 Task: Create a scrum project AgileDream. Add to scrum project AgileDream a team member softage.1@softage.net and assign as Project Lead. Add to scrum project AgileDream a team member softage.2@softage.net
Action: Mouse moved to (199, 64)
Screenshot: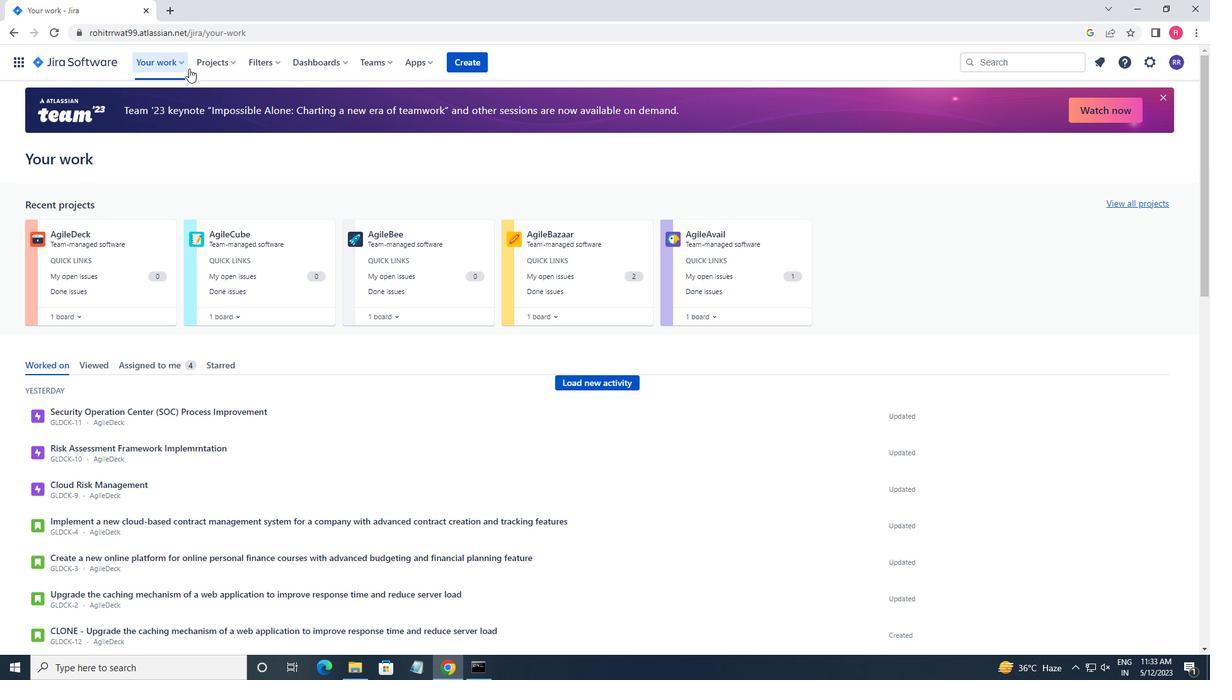 
Action: Mouse pressed left at (199, 64)
Screenshot: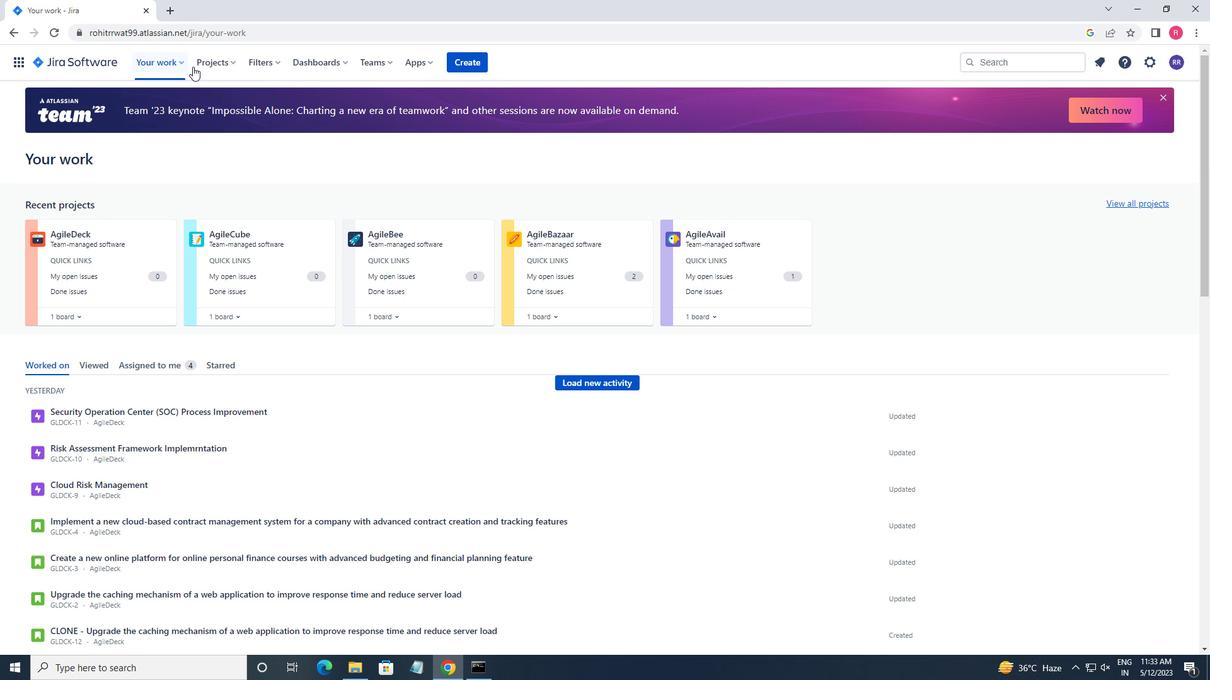 
Action: Mouse moved to (246, 314)
Screenshot: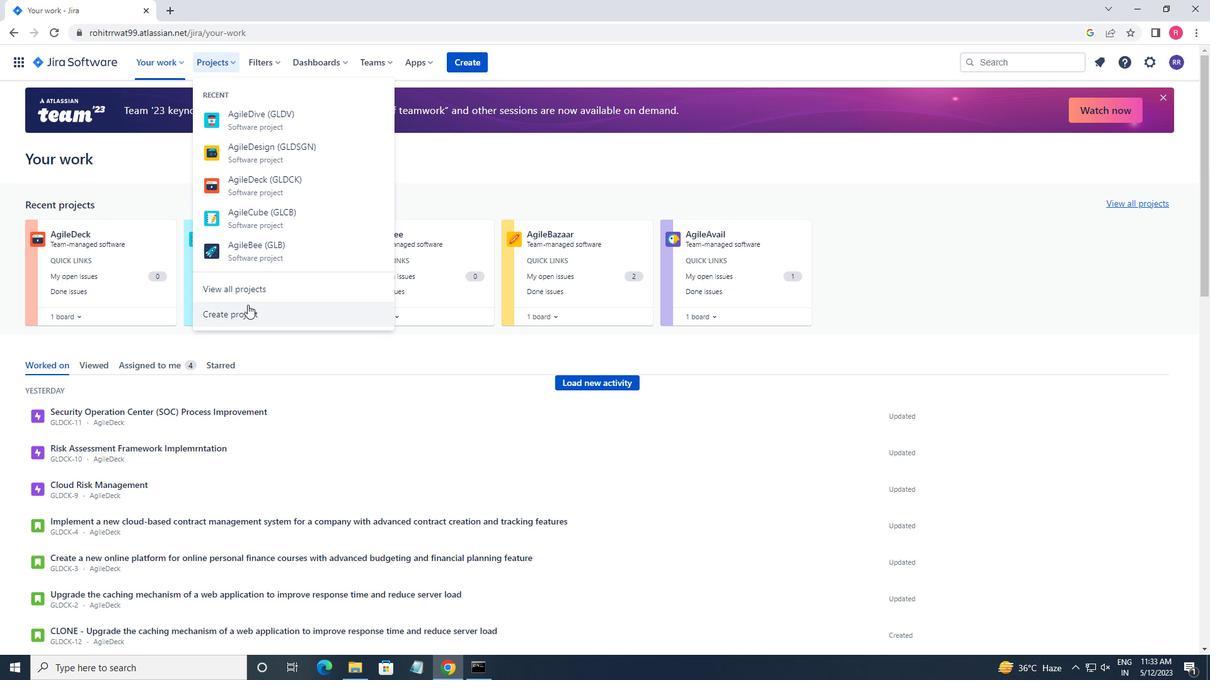 
Action: Mouse pressed left at (246, 314)
Screenshot: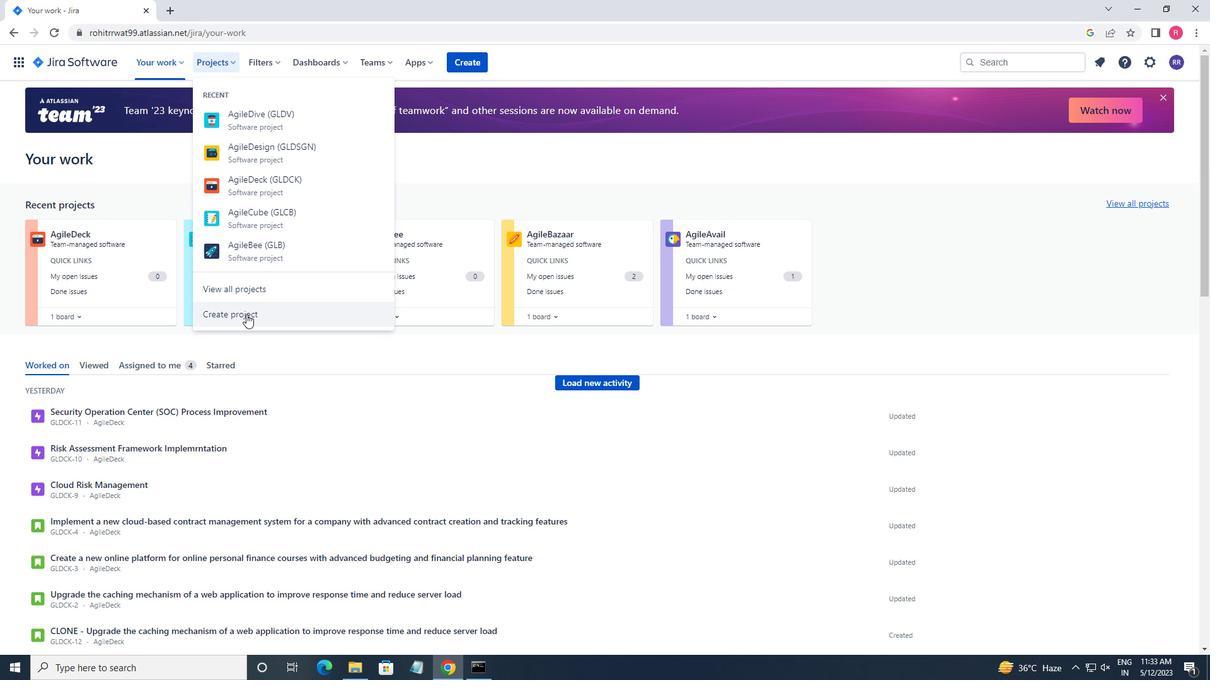 
Action: Key pressed <Key.shift>AGILE<Key.space><Key.backspace><Key.shift>DREAM
Screenshot: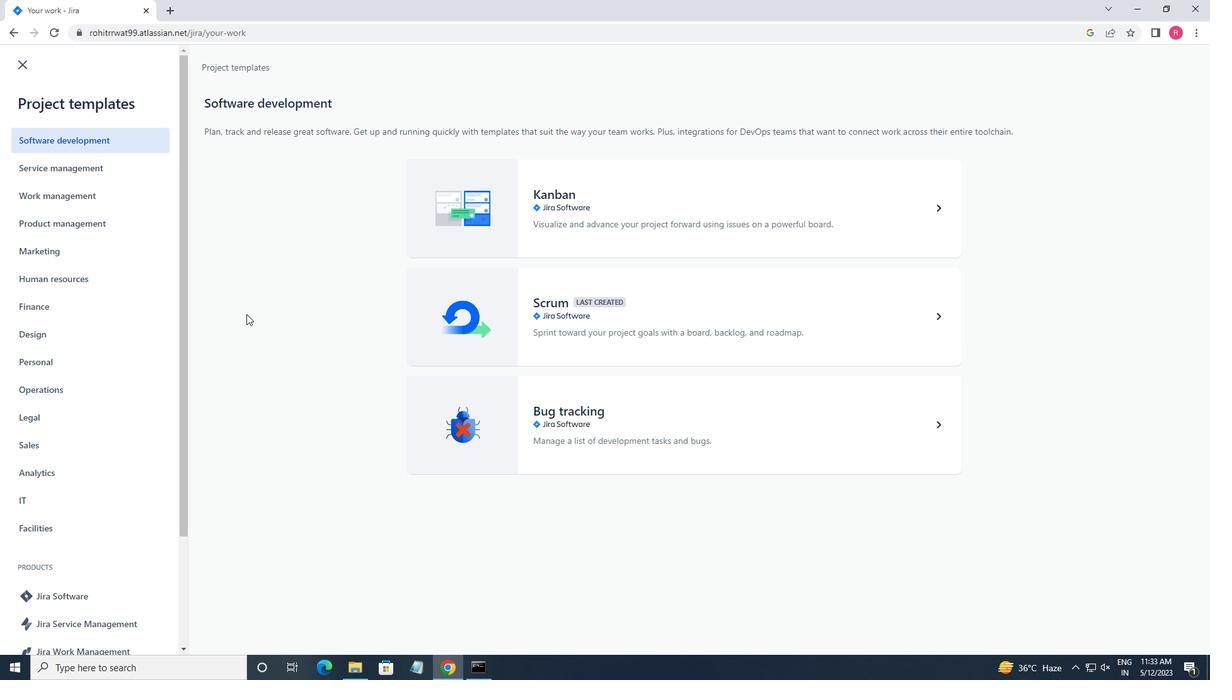 
Action: Mouse moved to (596, 341)
Screenshot: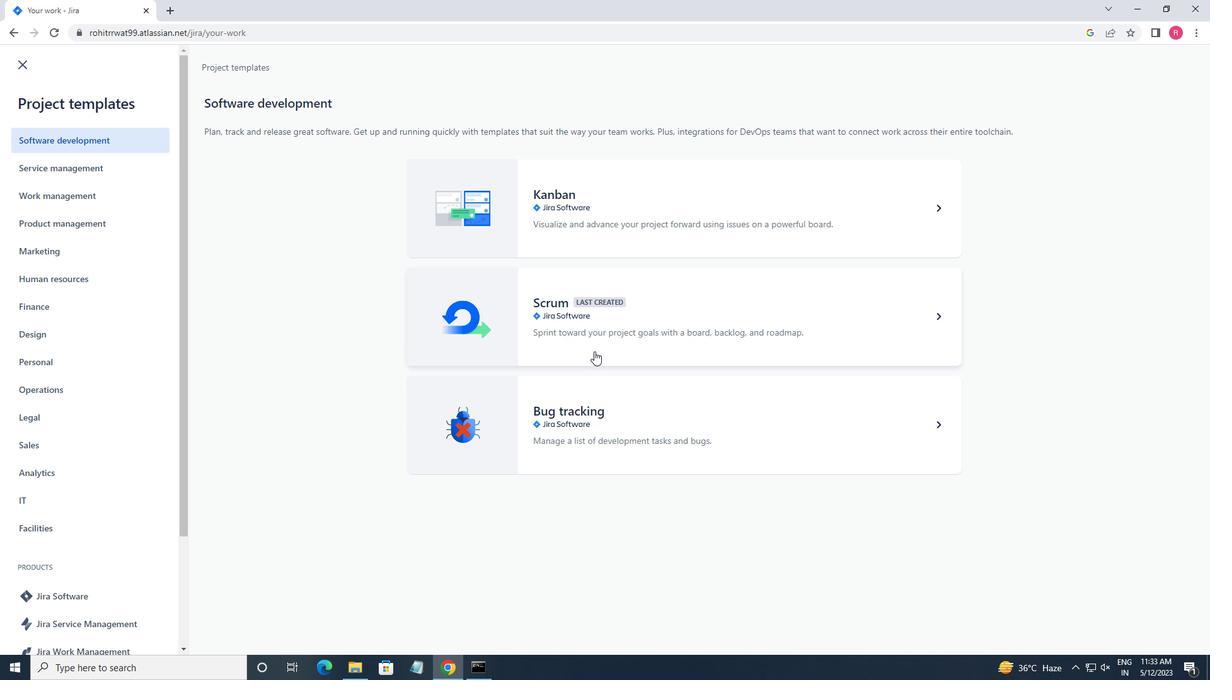 
Action: Mouse pressed left at (596, 341)
Screenshot: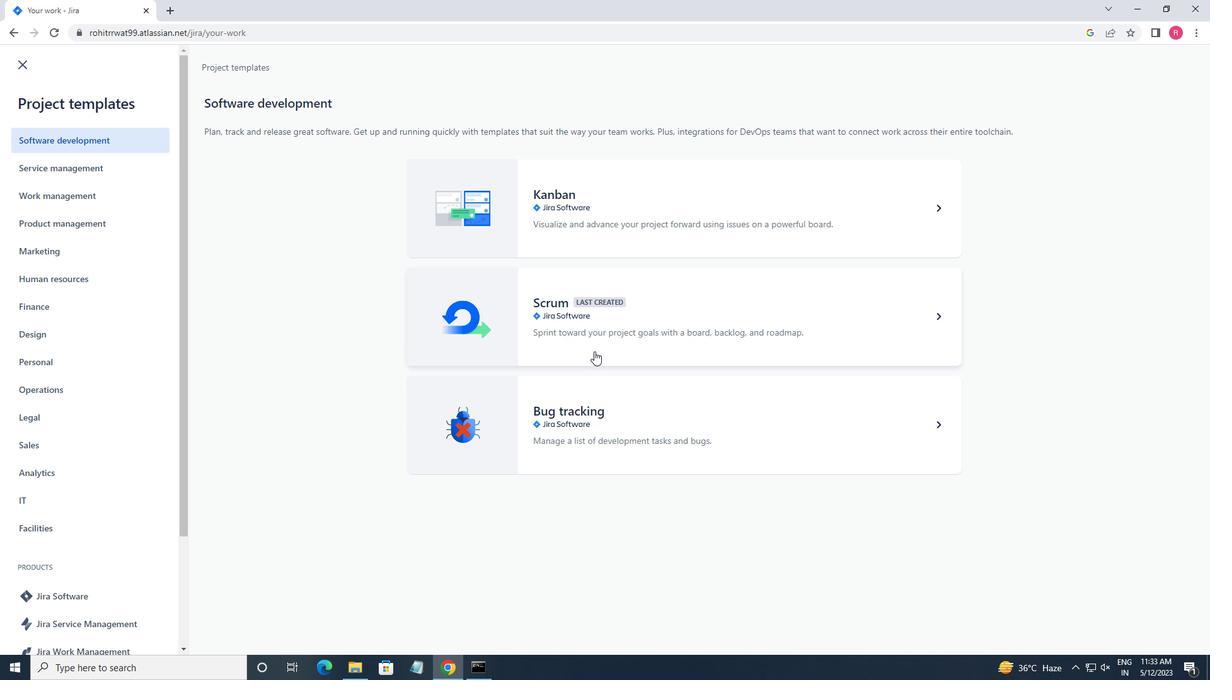 
Action: Mouse moved to (975, 627)
Screenshot: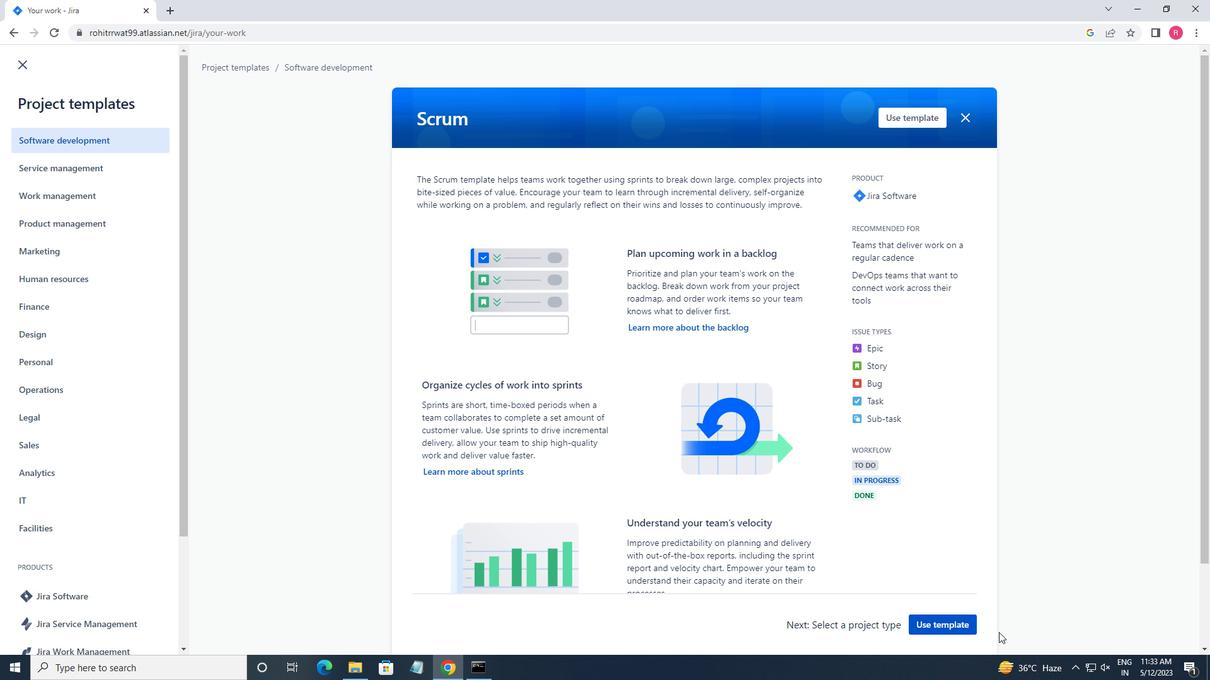 
Action: Mouse pressed left at (975, 627)
Screenshot: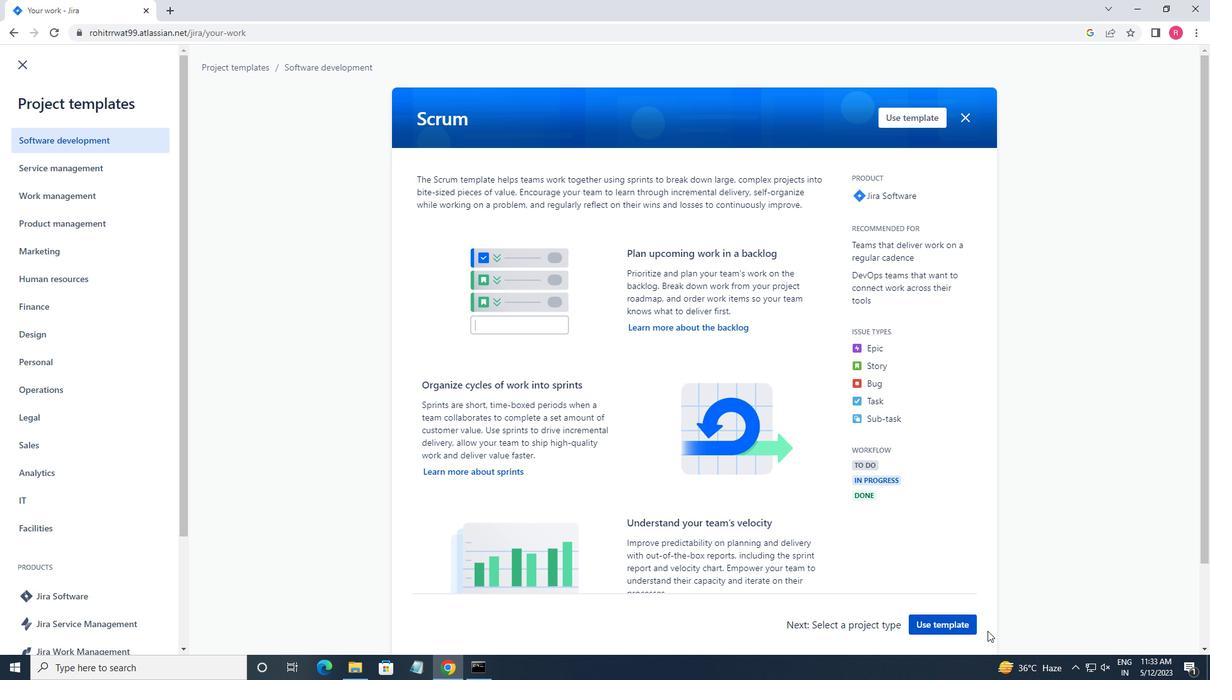 
Action: Mouse moved to (501, 625)
Screenshot: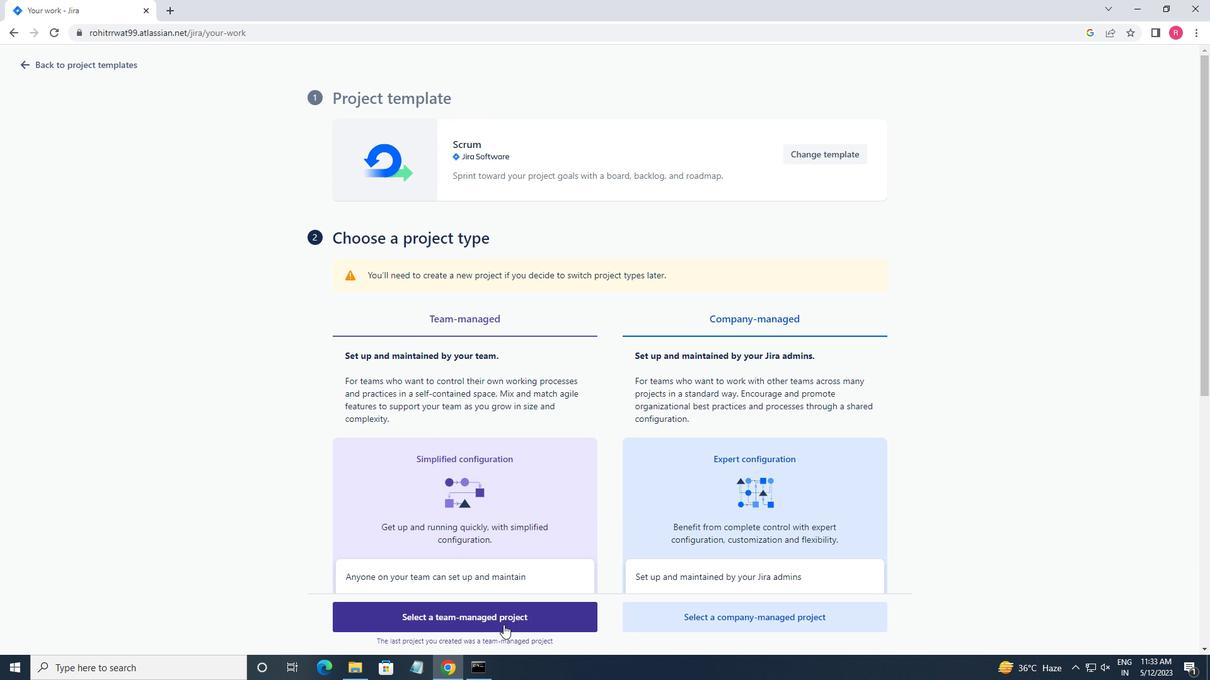 
Action: Mouse pressed left at (501, 625)
Screenshot: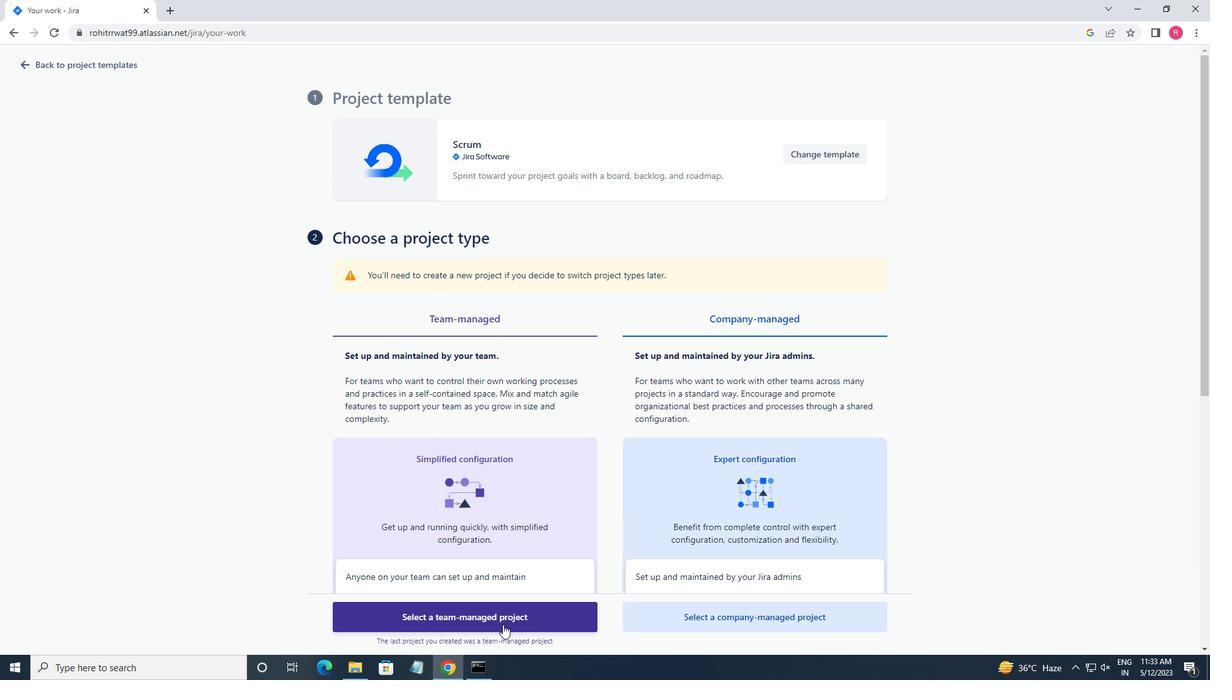 
Action: Mouse moved to (363, 392)
Screenshot: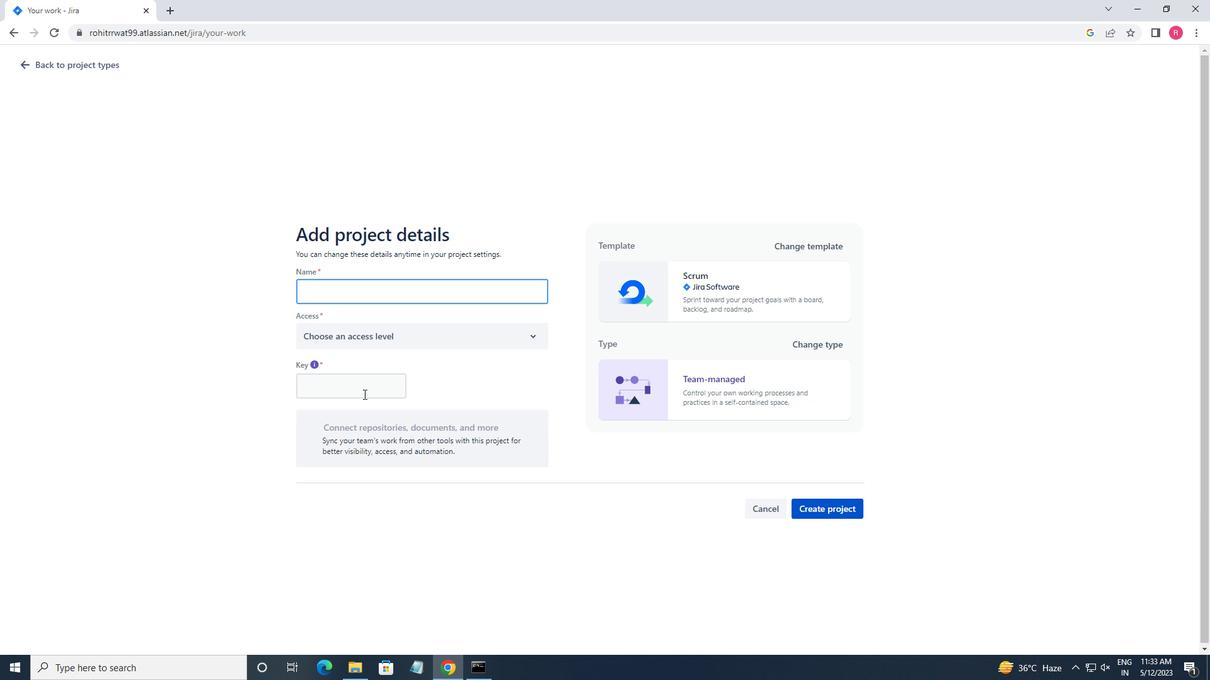 
Action: Key pressed <Key.shift>AGILE<Key.shift>DREAM
Screenshot: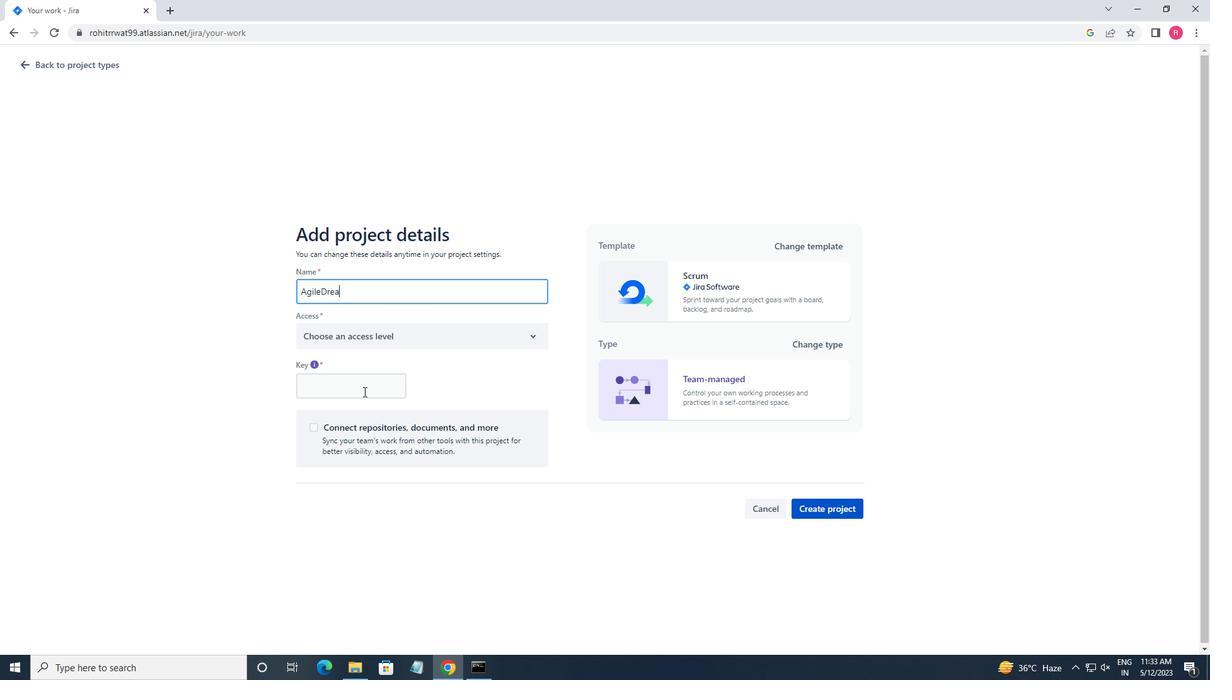 
Action: Mouse moved to (352, 388)
Screenshot: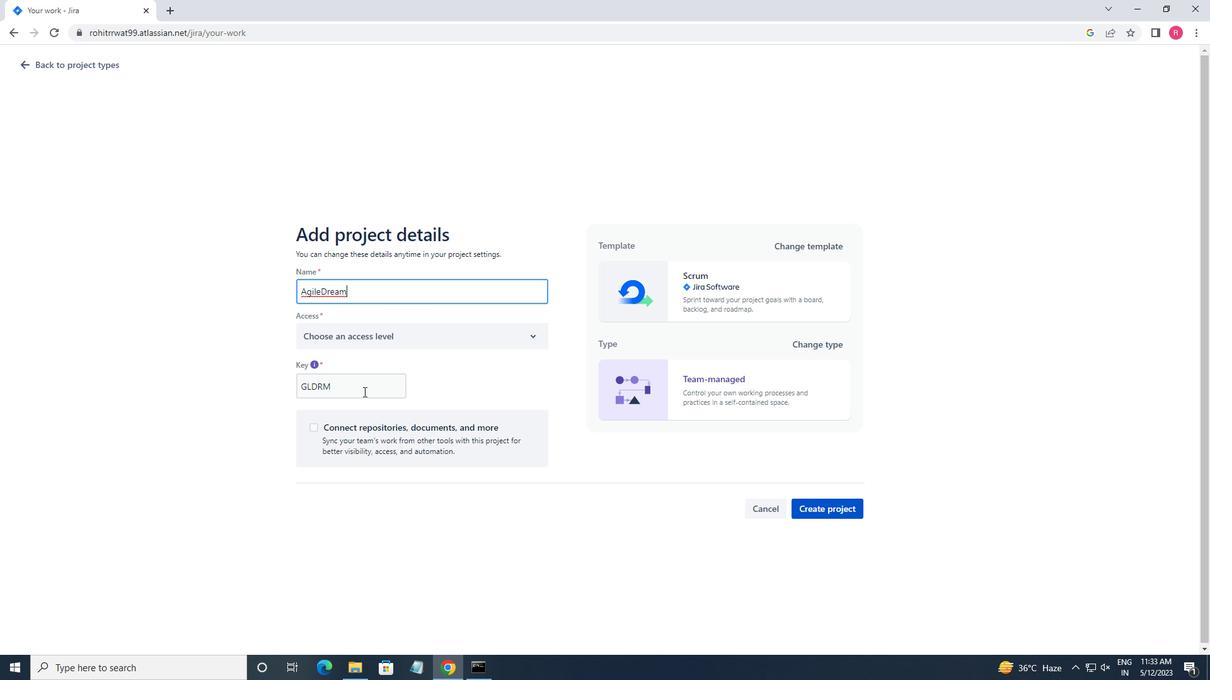 
Action: Mouse scrolled (352, 389) with delta (0, 0)
Screenshot: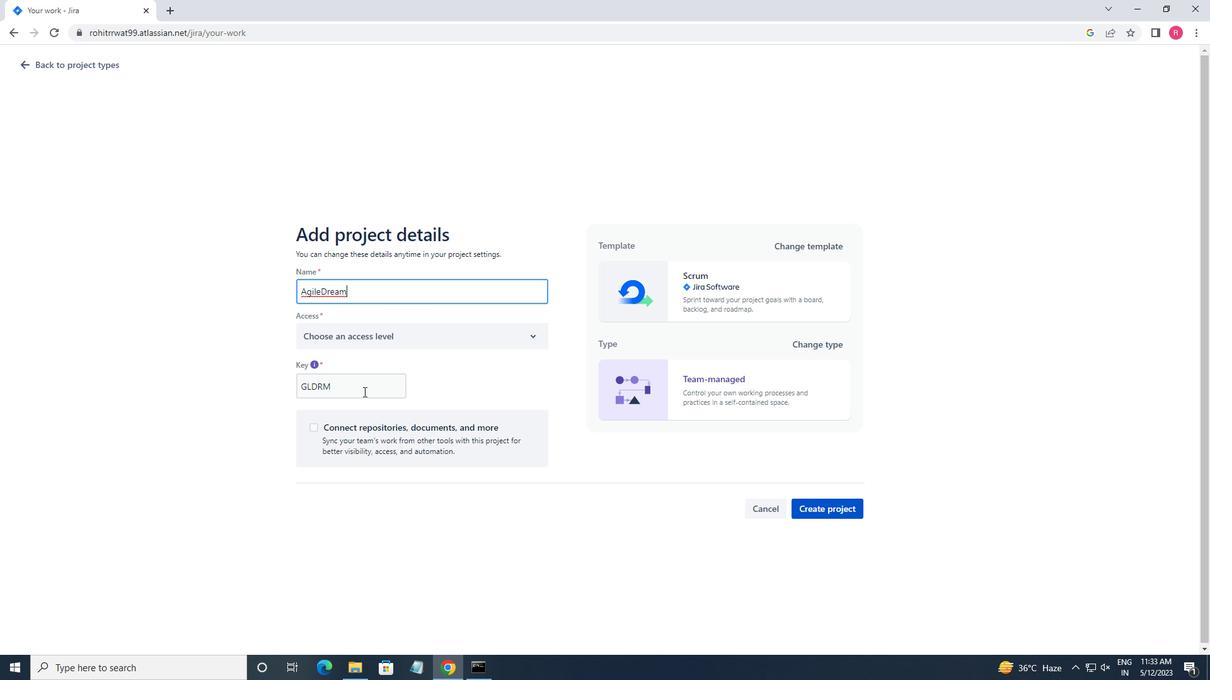 
Action: Mouse moved to (401, 325)
Screenshot: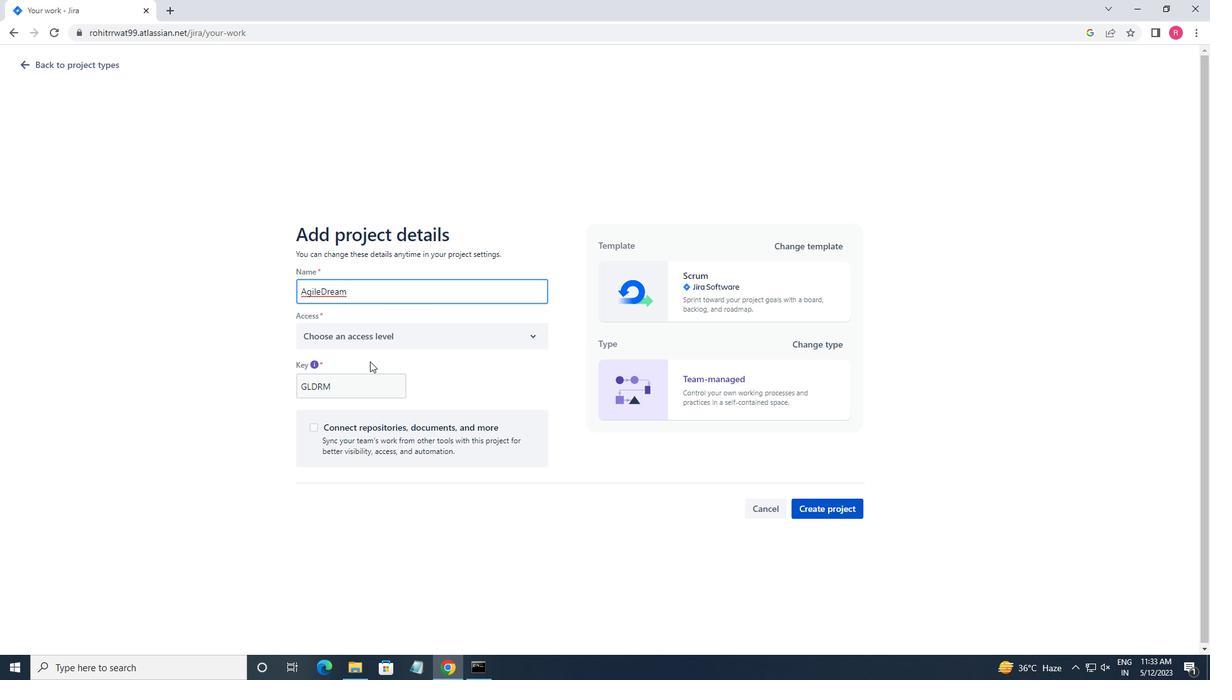 
Action: Mouse pressed left at (401, 325)
Screenshot: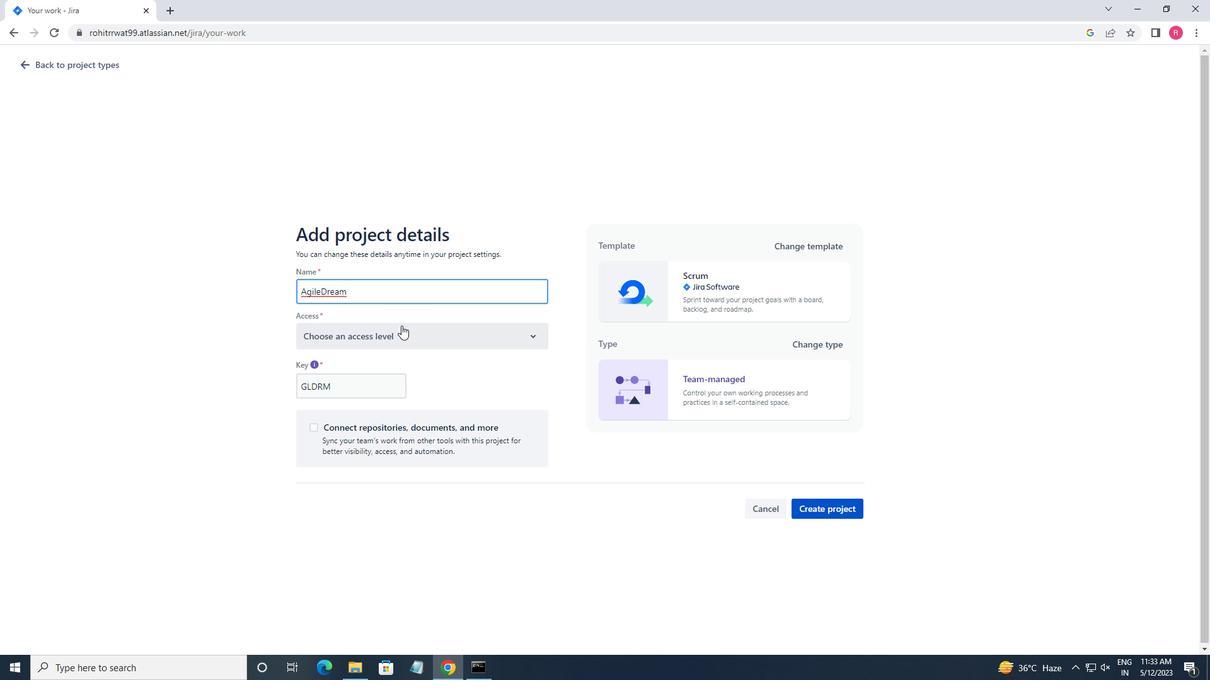 
Action: Mouse moved to (332, 370)
Screenshot: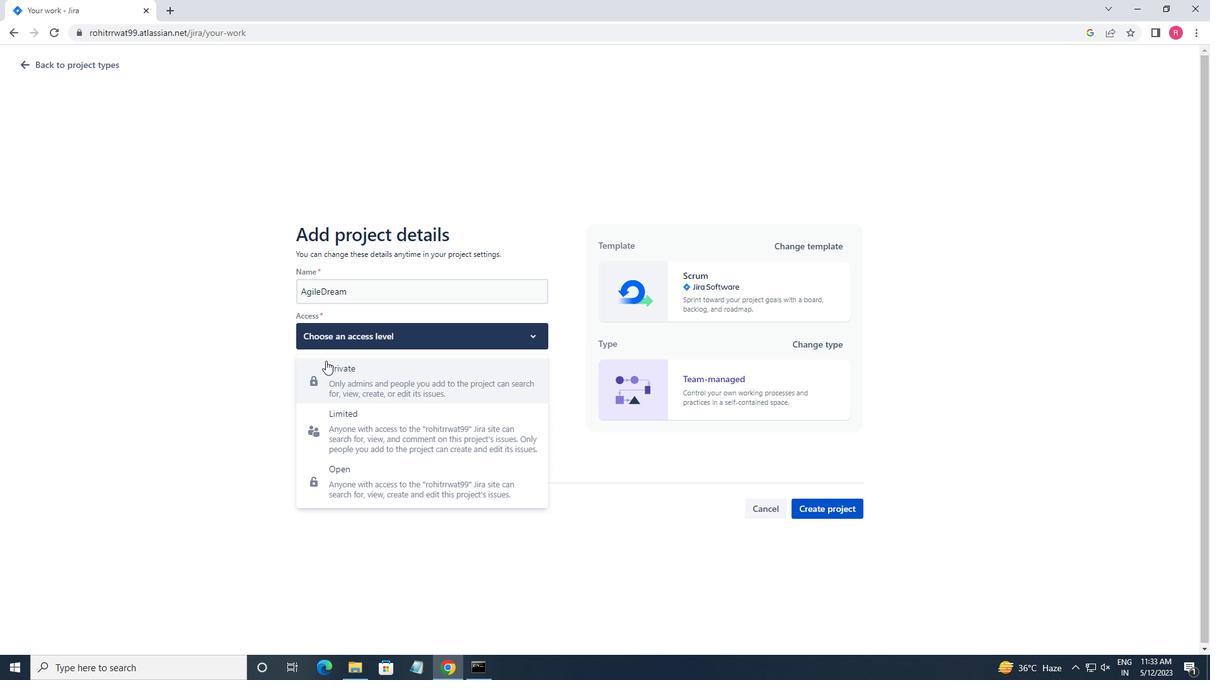 
Action: Mouse pressed left at (332, 370)
Screenshot: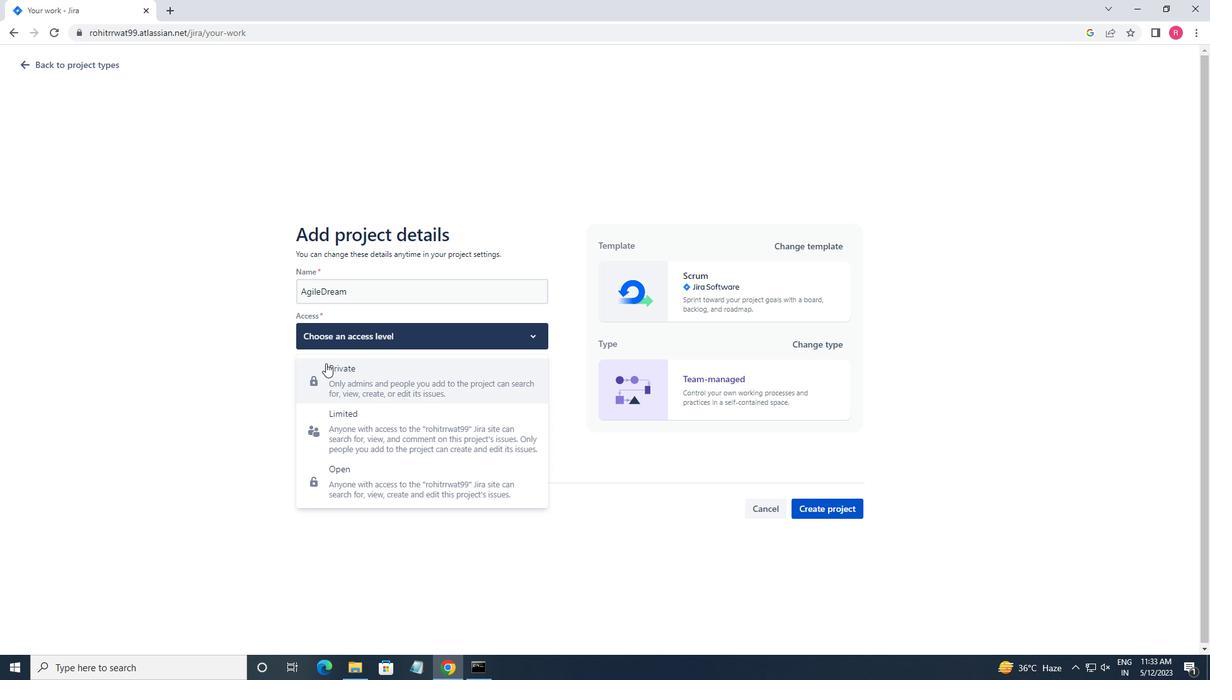 
Action: Mouse moved to (846, 518)
Screenshot: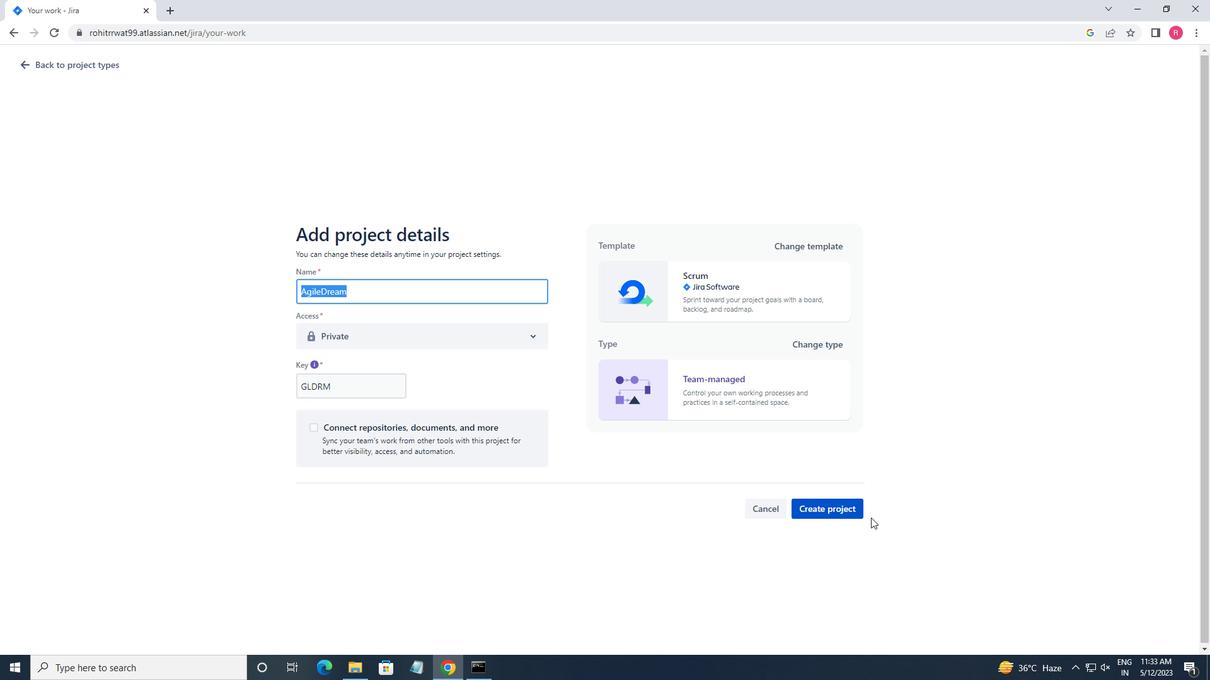 
Action: Mouse pressed left at (846, 518)
Screenshot: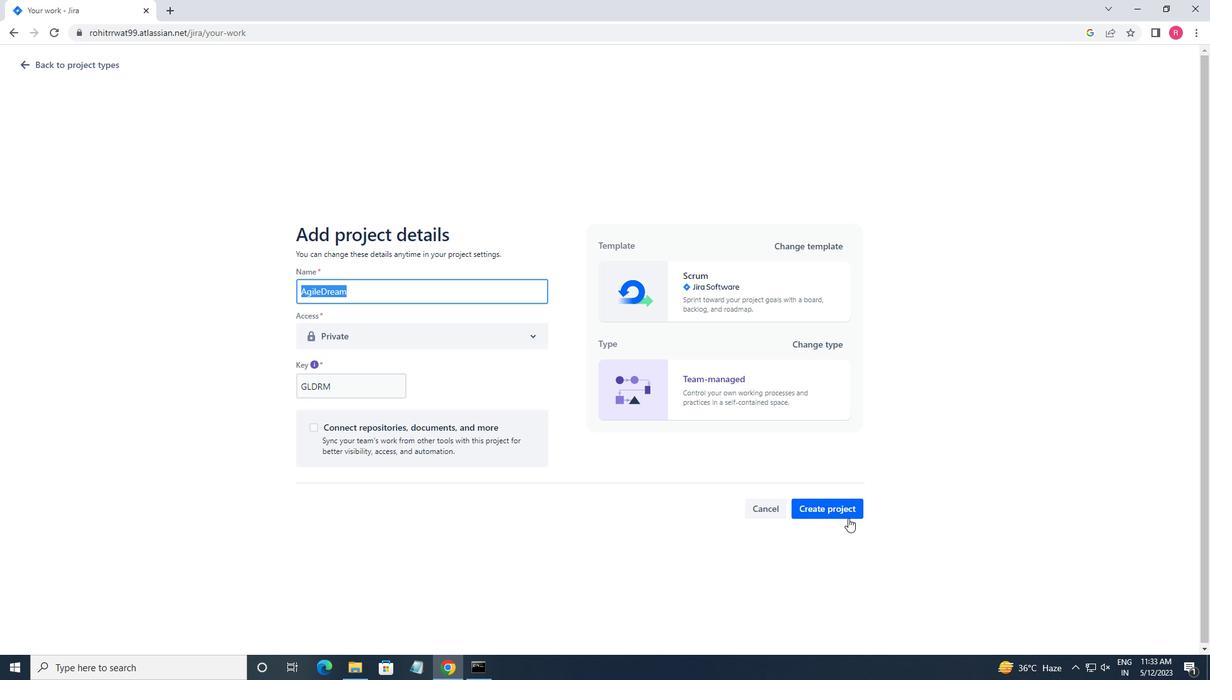 
Action: Mouse moved to (300, 174)
Screenshot: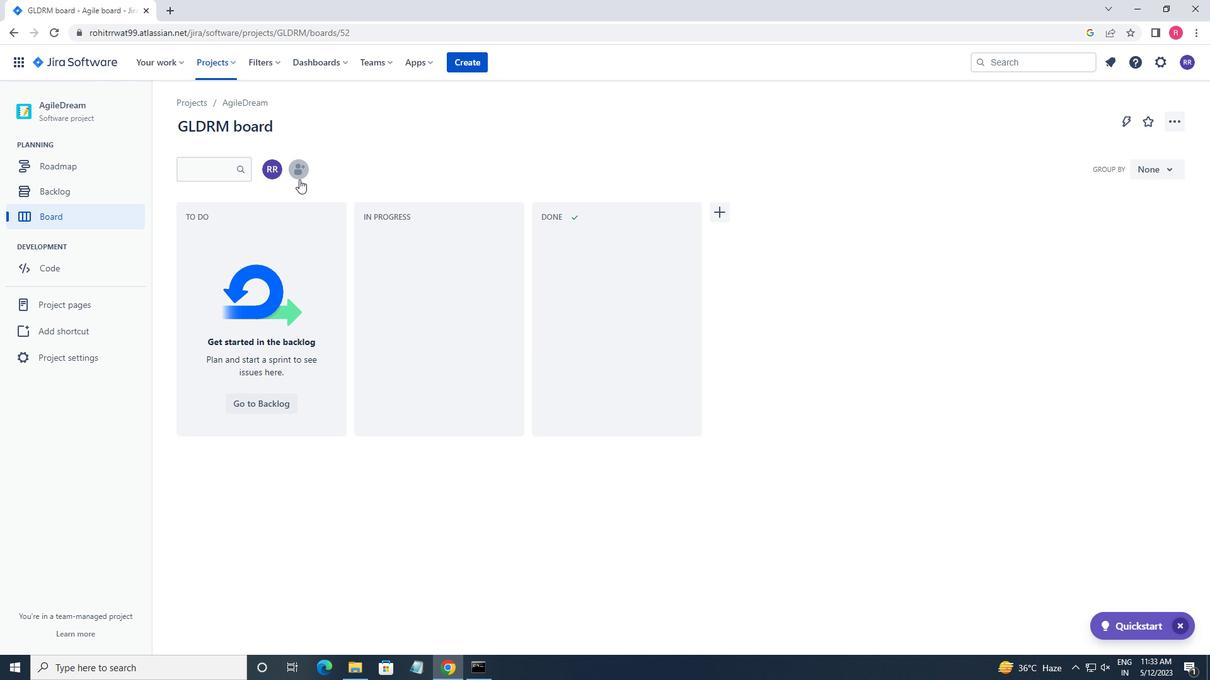 
Action: Mouse pressed left at (300, 174)
Screenshot: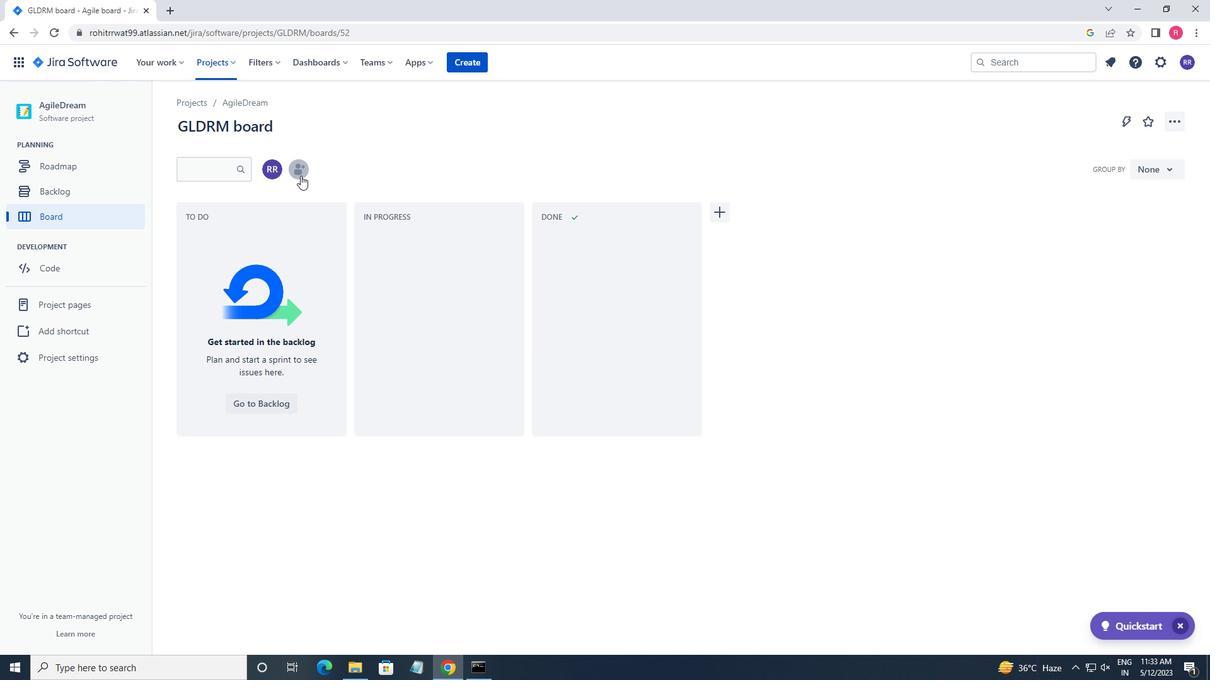 
Action: Key pressed SOFTAGE.1<Key.shift>@SOFTAGE.NET
Screenshot: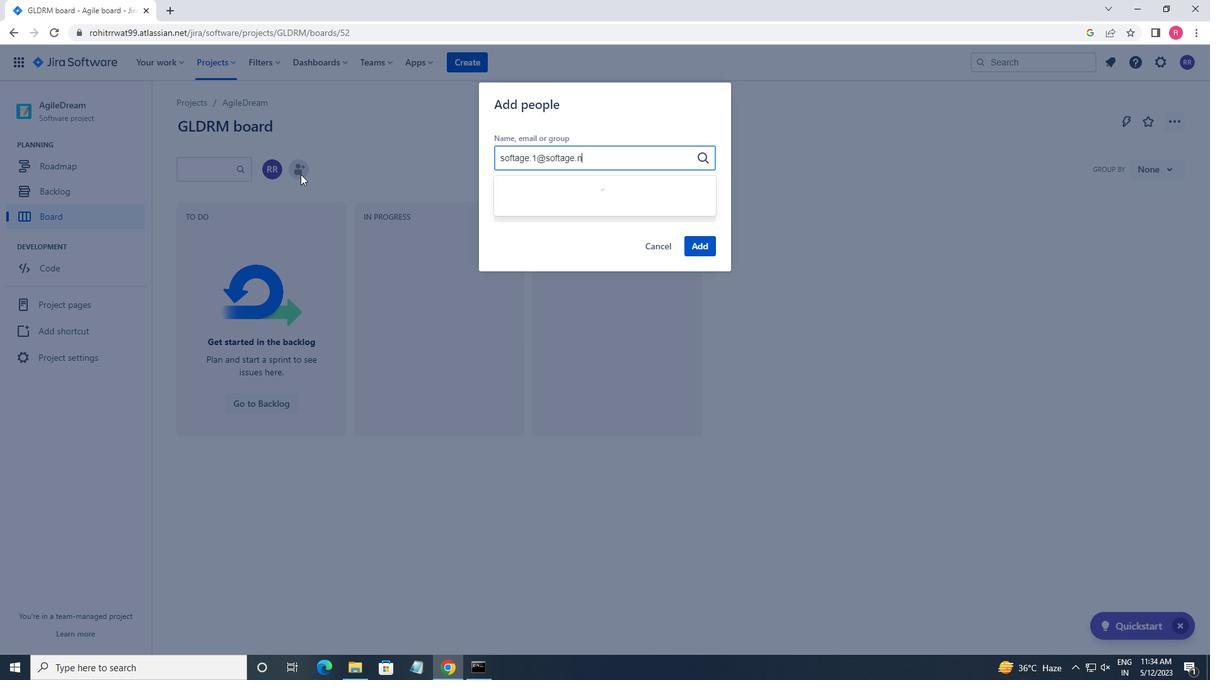 
Action: Mouse moved to (582, 232)
Screenshot: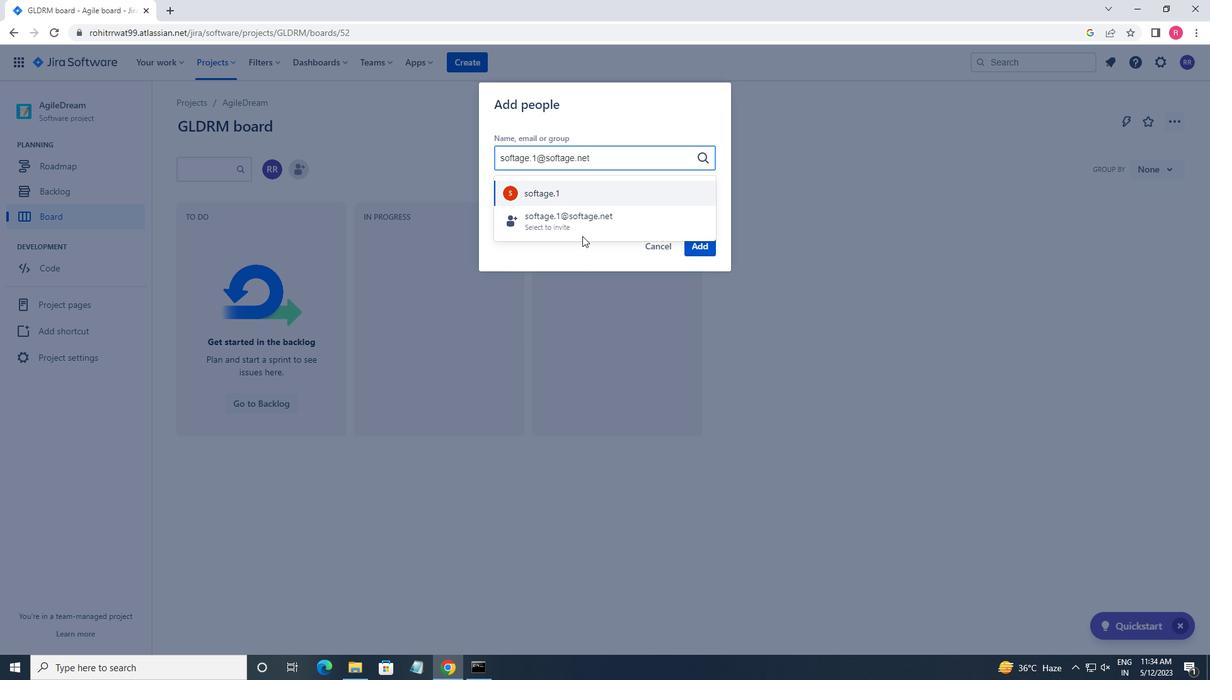 
Action: Mouse pressed left at (582, 232)
Screenshot: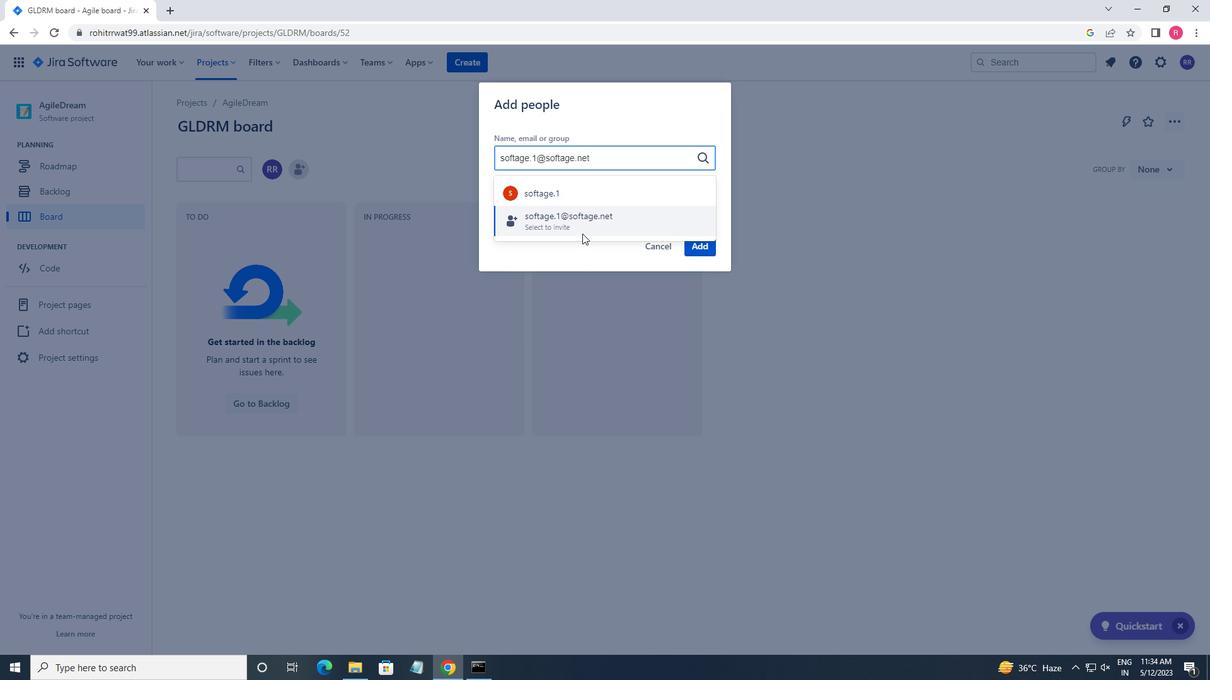 
Action: Mouse moved to (689, 248)
Screenshot: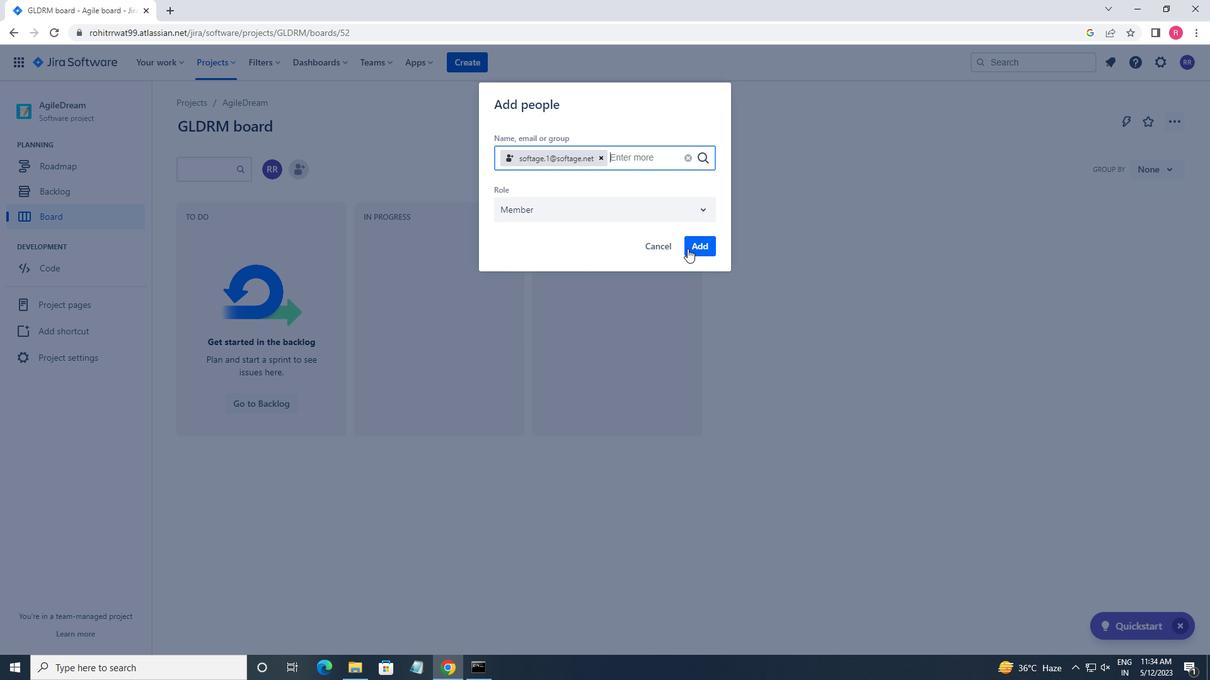 
Action: Mouse pressed left at (689, 248)
Screenshot: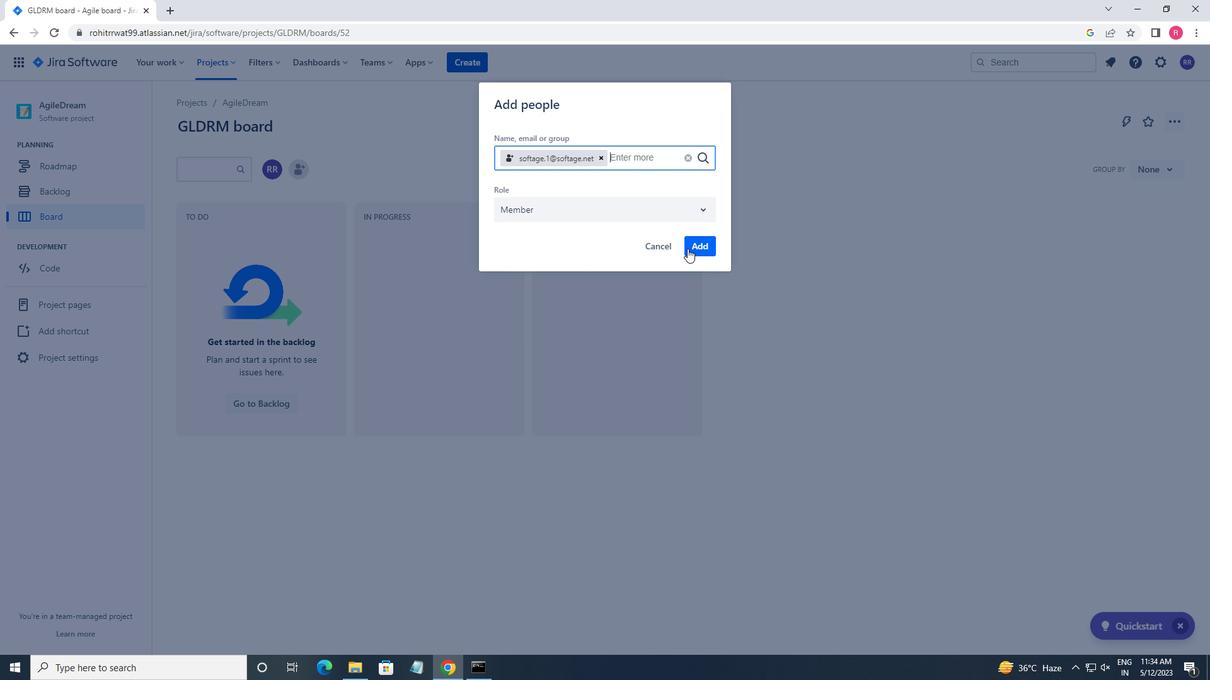 
Action: Mouse moved to (73, 356)
Screenshot: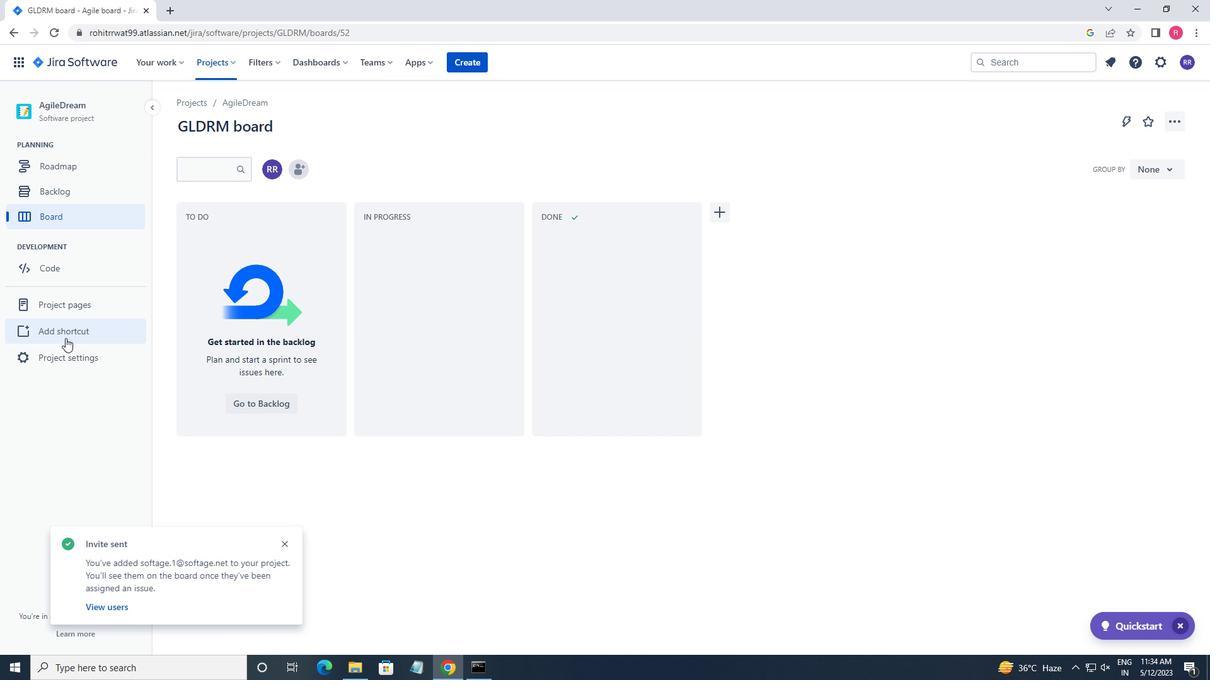
Action: Mouse pressed left at (73, 356)
Screenshot: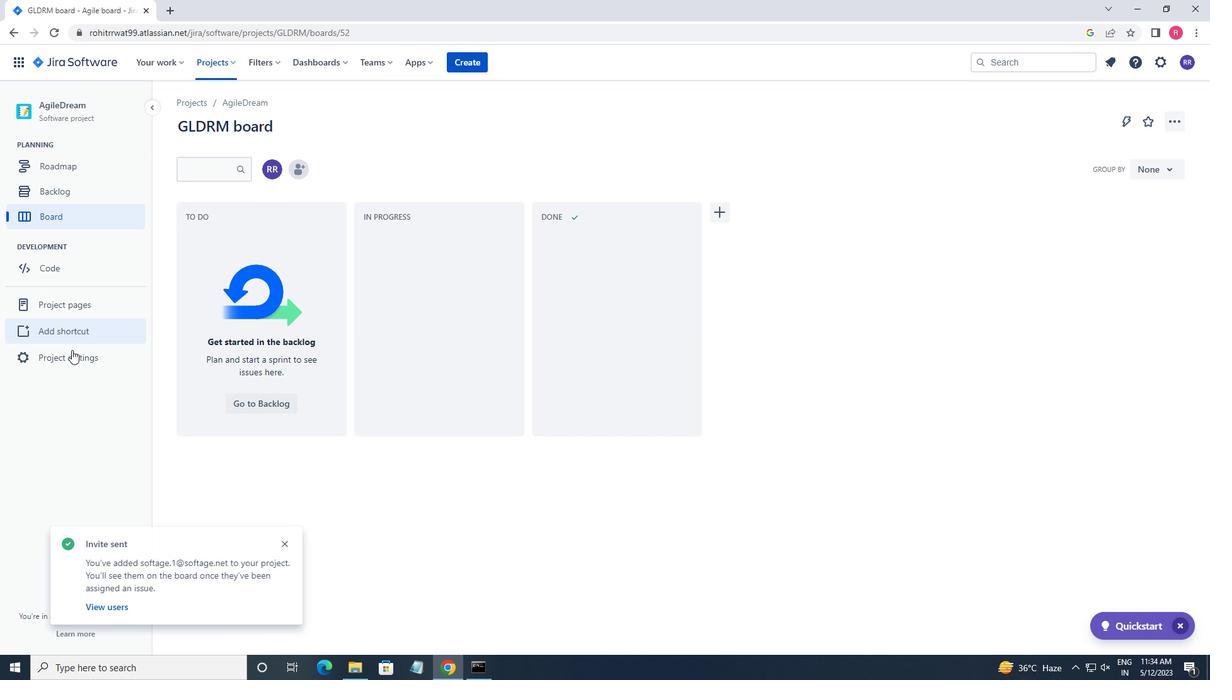 
Action: Mouse moved to (675, 448)
Screenshot: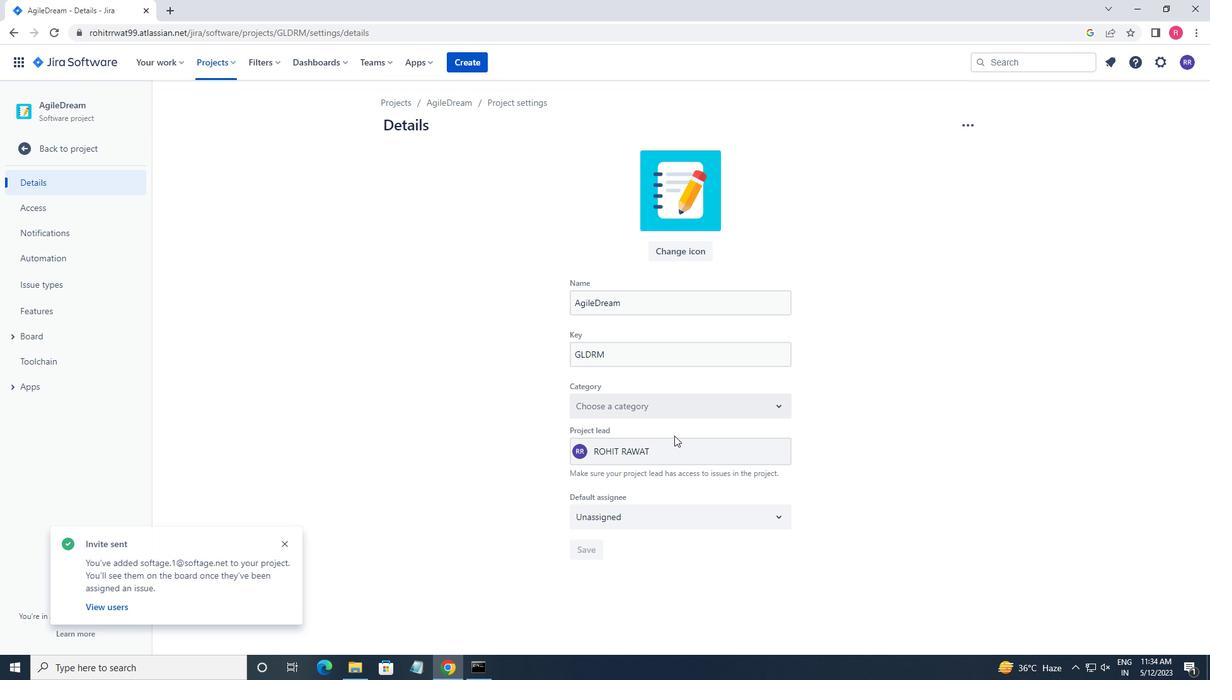 
Action: Mouse pressed left at (675, 448)
Screenshot: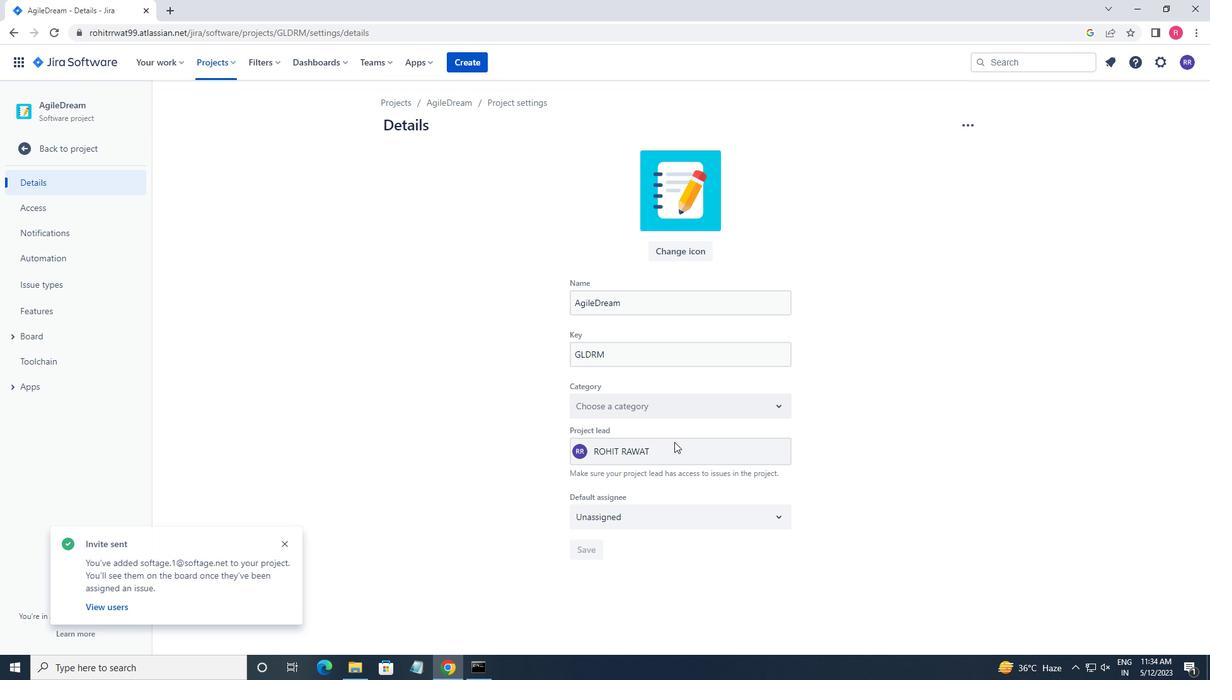 
Action: Key pressed SOFTAGE.1
Screenshot: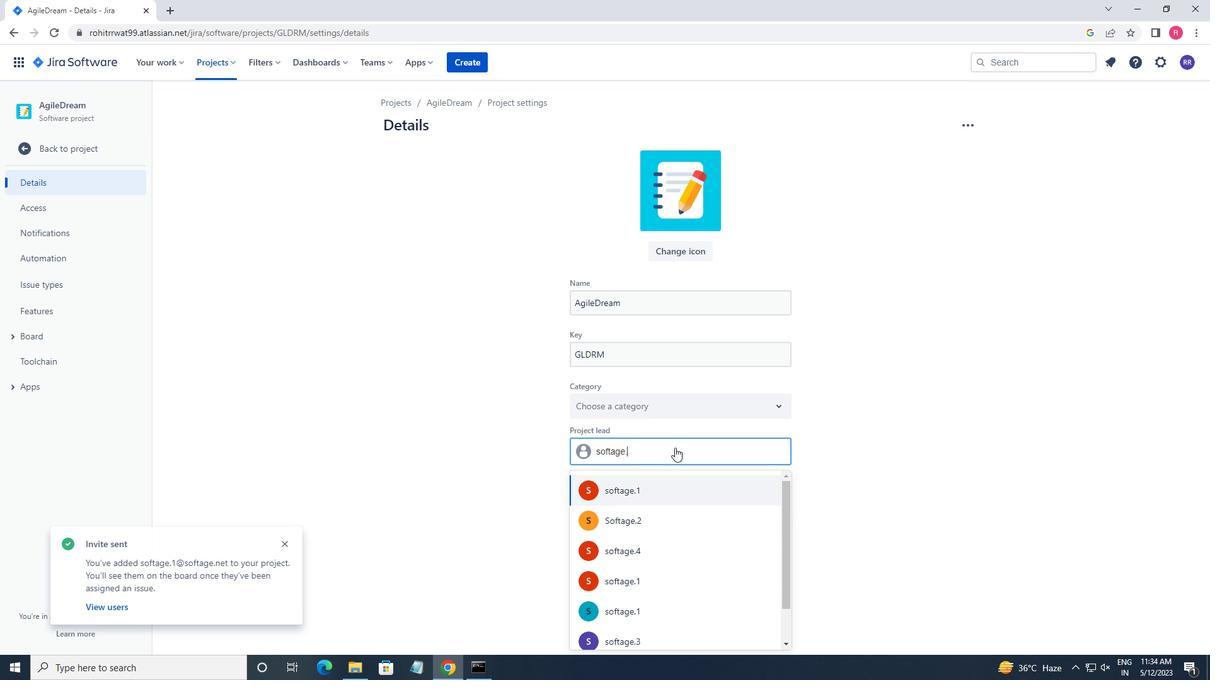 
Action: Mouse moved to (631, 491)
Screenshot: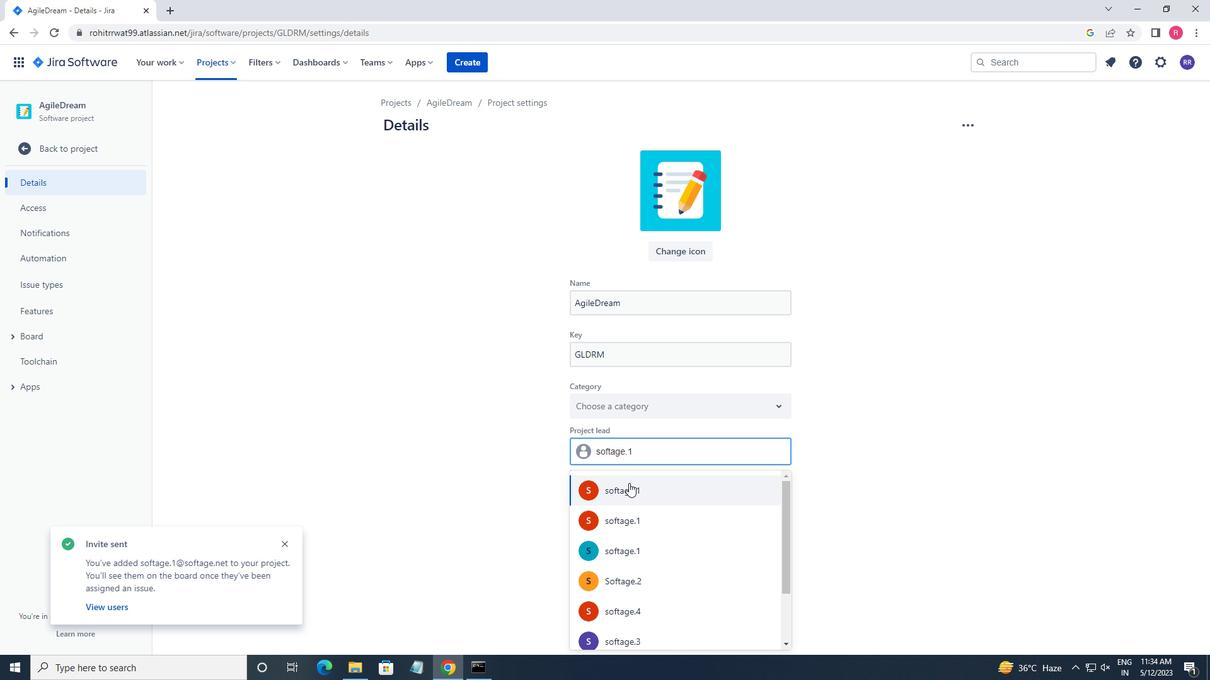 
Action: Mouse pressed left at (631, 491)
Screenshot: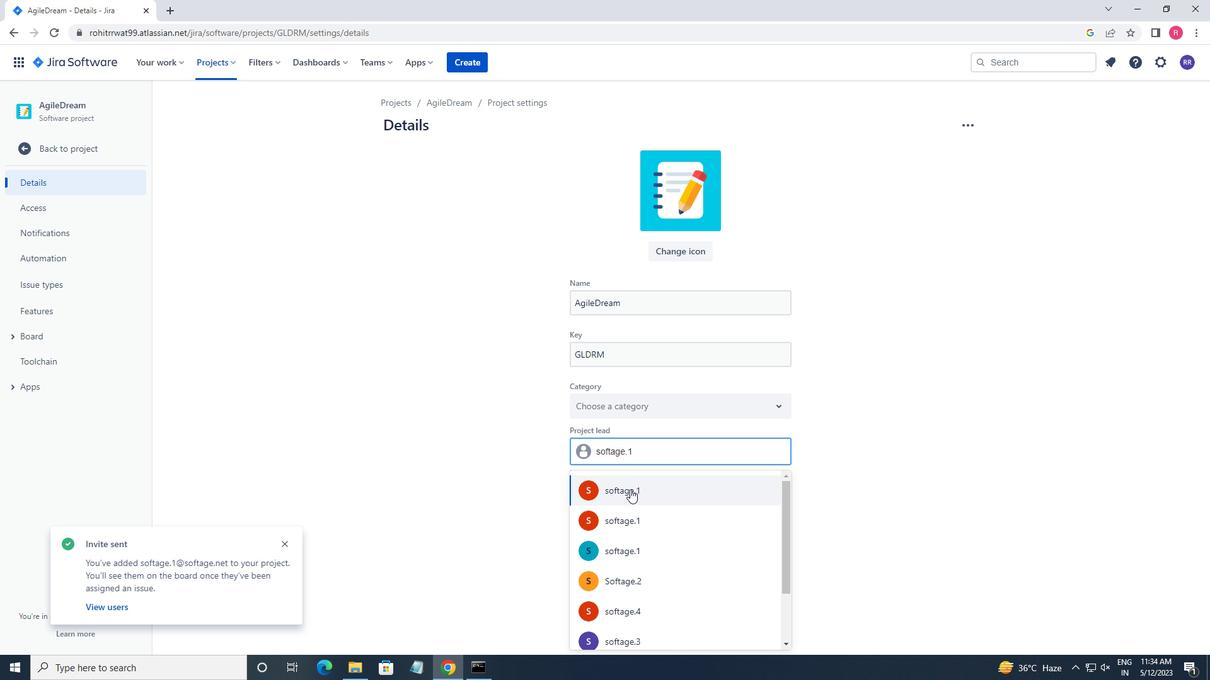 
Action: Mouse moved to (578, 555)
Screenshot: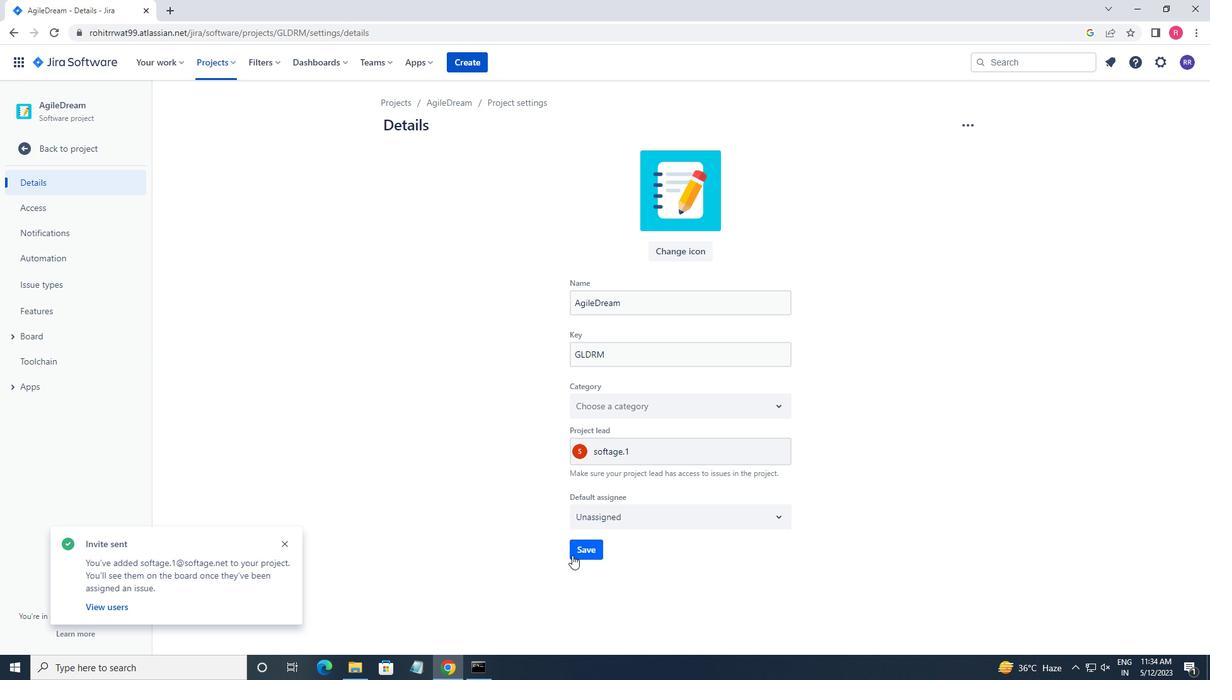 
Action: Mouse pressed left at (578, 555)
Screenshot: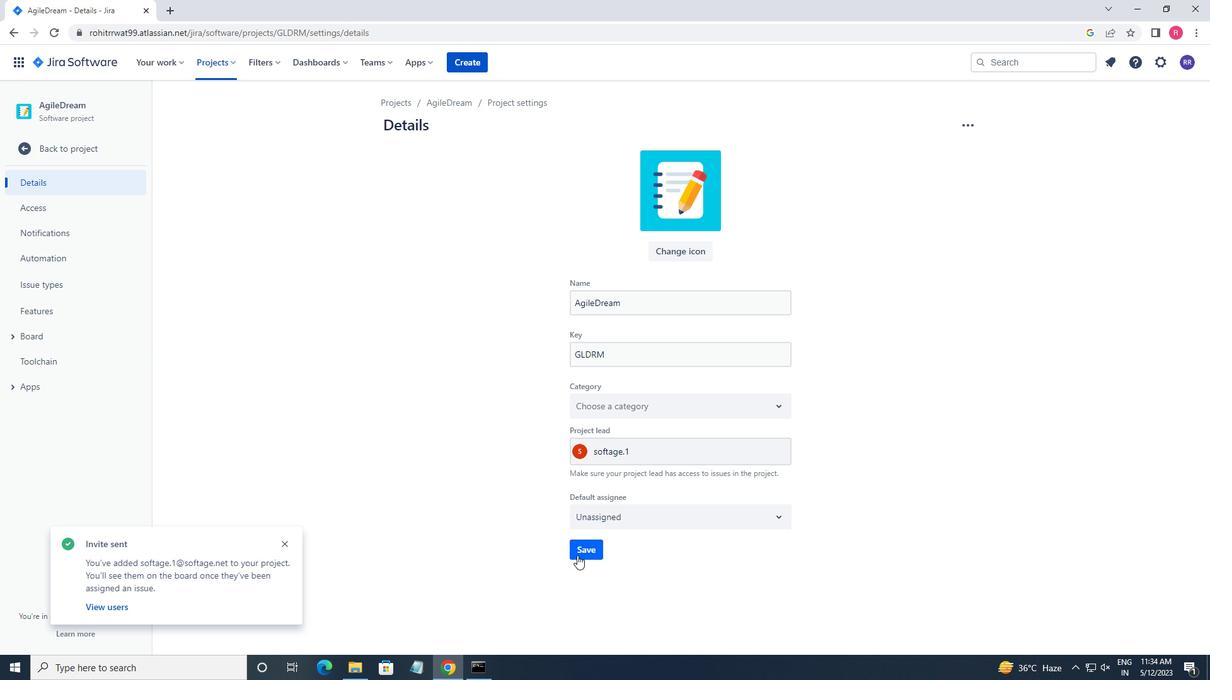 
Action: Mouse moved to (42, 146)
Screenshot: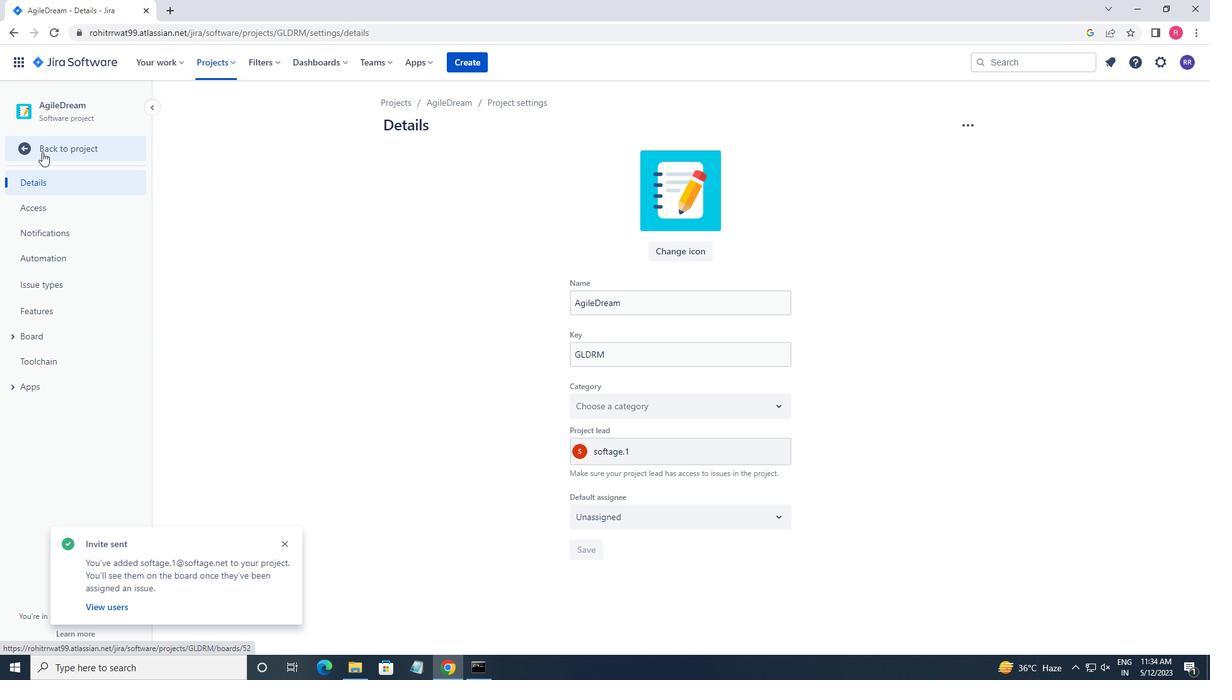 
Action: Mouse pressed left at (42, 146)
Screenshot: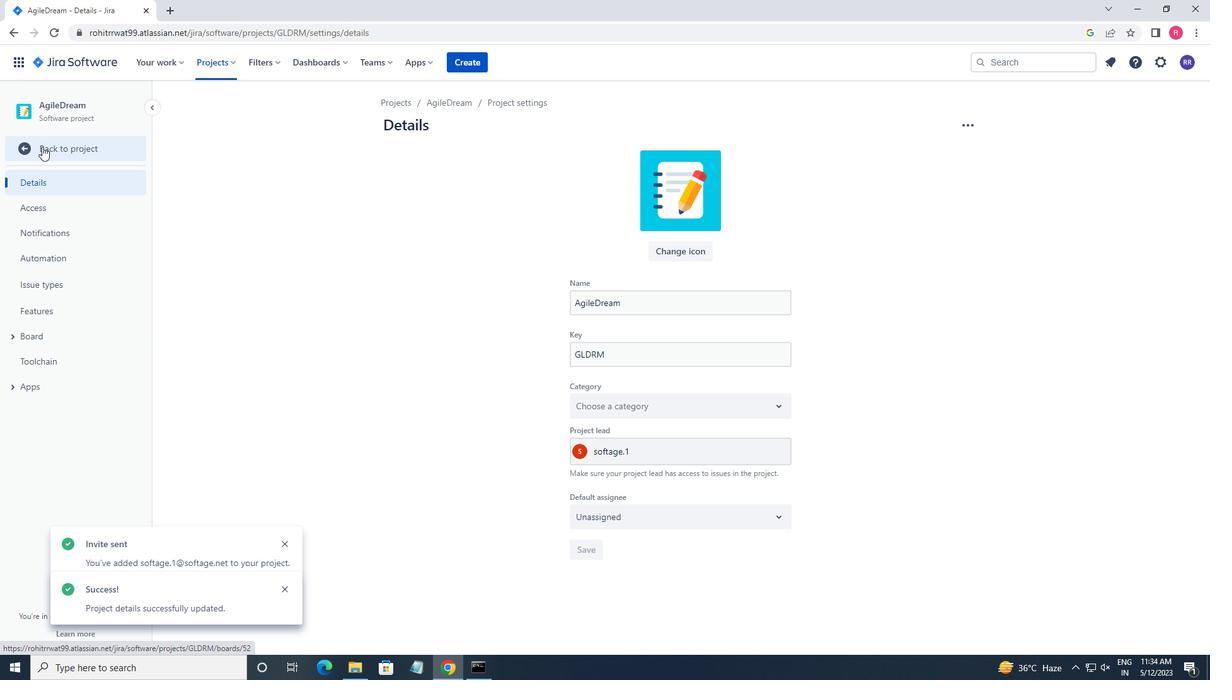 
Action: Mouse moved to (298, 165)
Screenshot: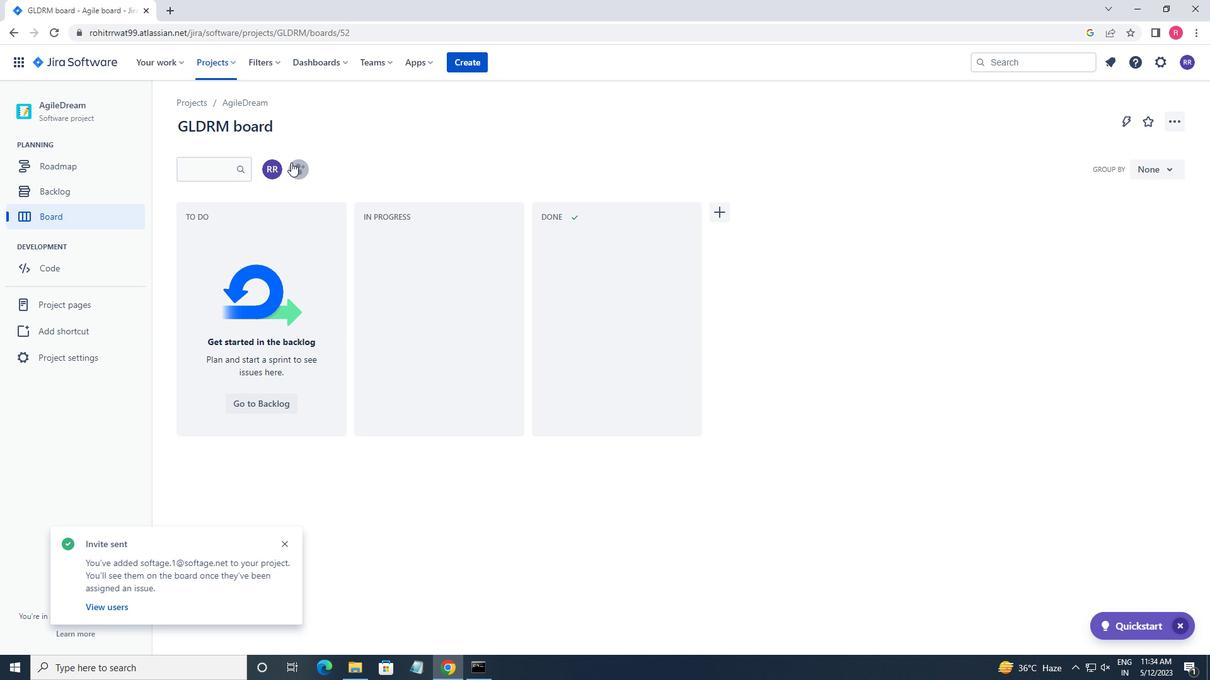 
Action: Mouse pressed left at (298, 165)
Screenshot: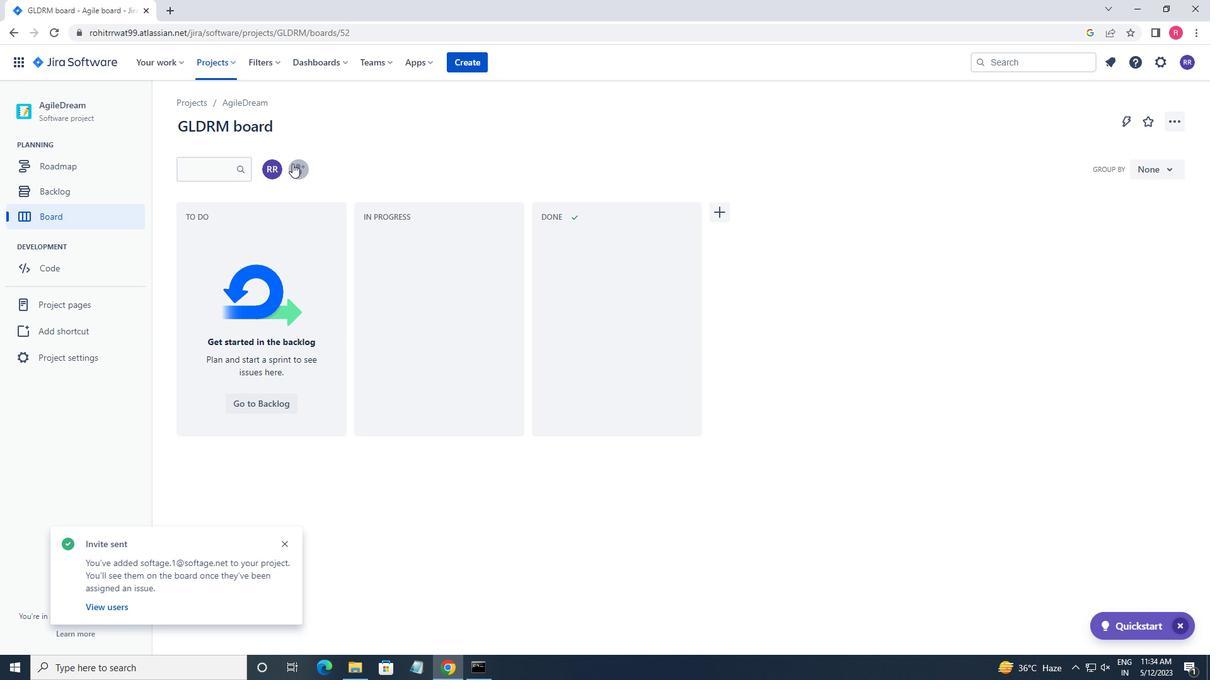 
Action: Key pressed SOFTAGE.2<Key.shift>@SOFTAGE.NET
Screenshot: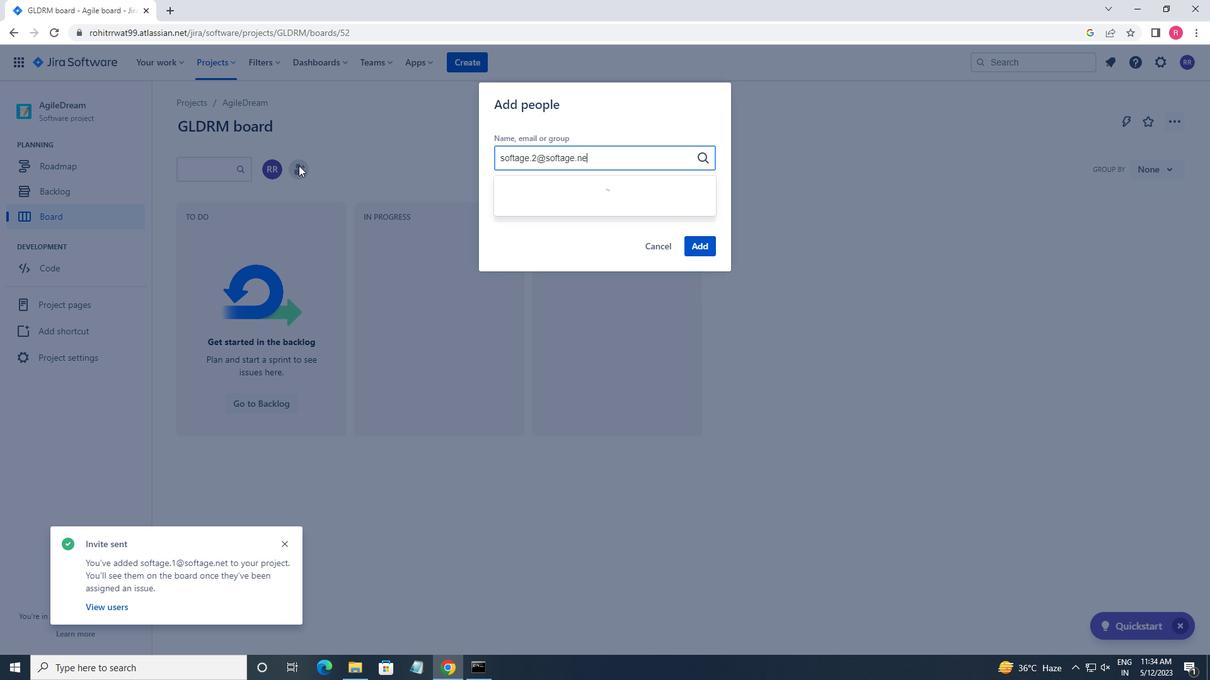 
Action: Mouse moved to (598, 229)
Screenshot: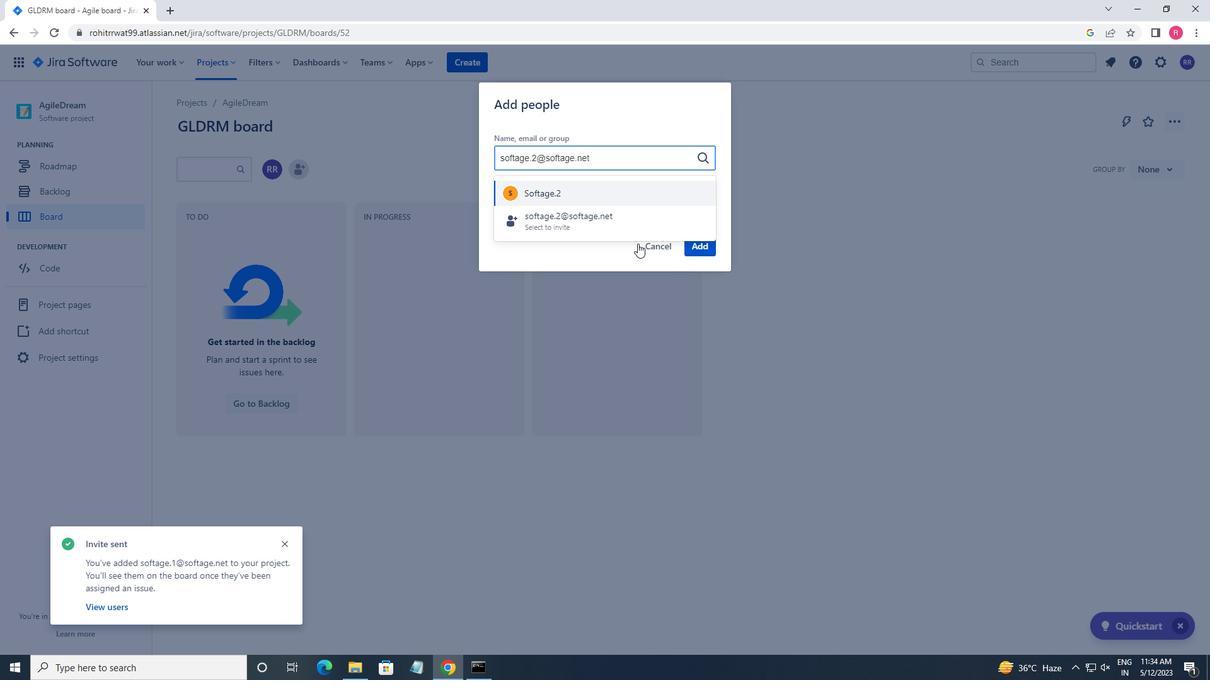 
Action: Mouse pressed left at (598, 229)
Screenshot: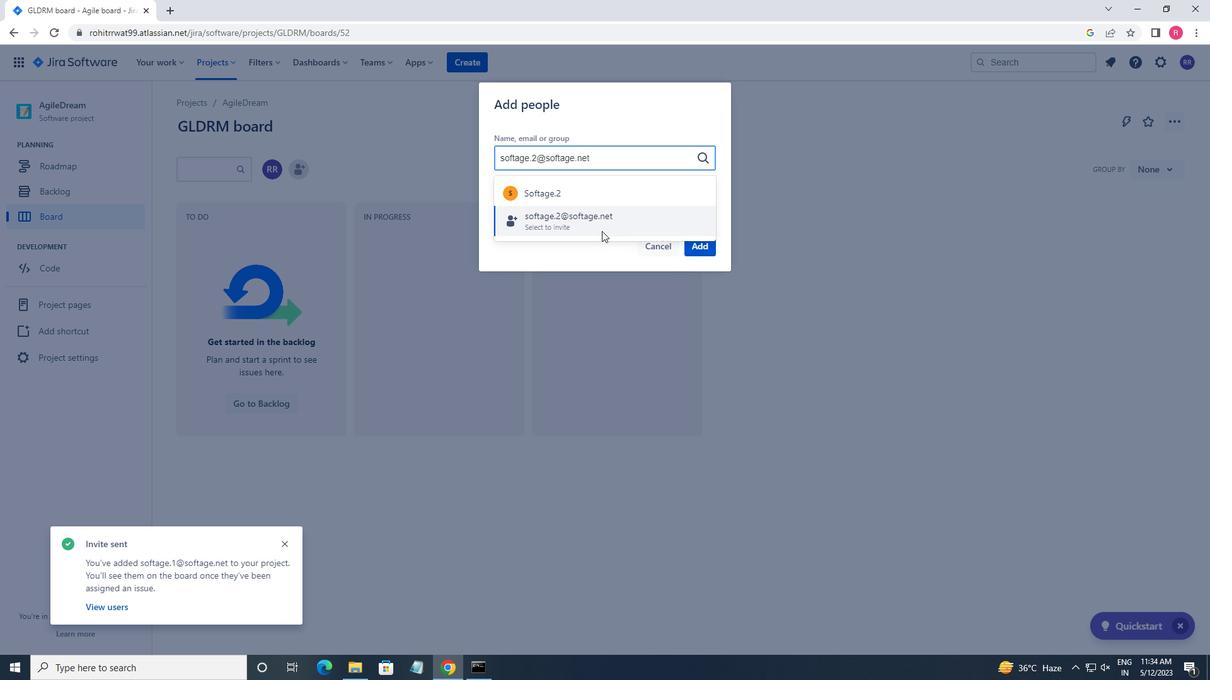 
Action: Mouse moved to (702, 254)
Screenshot: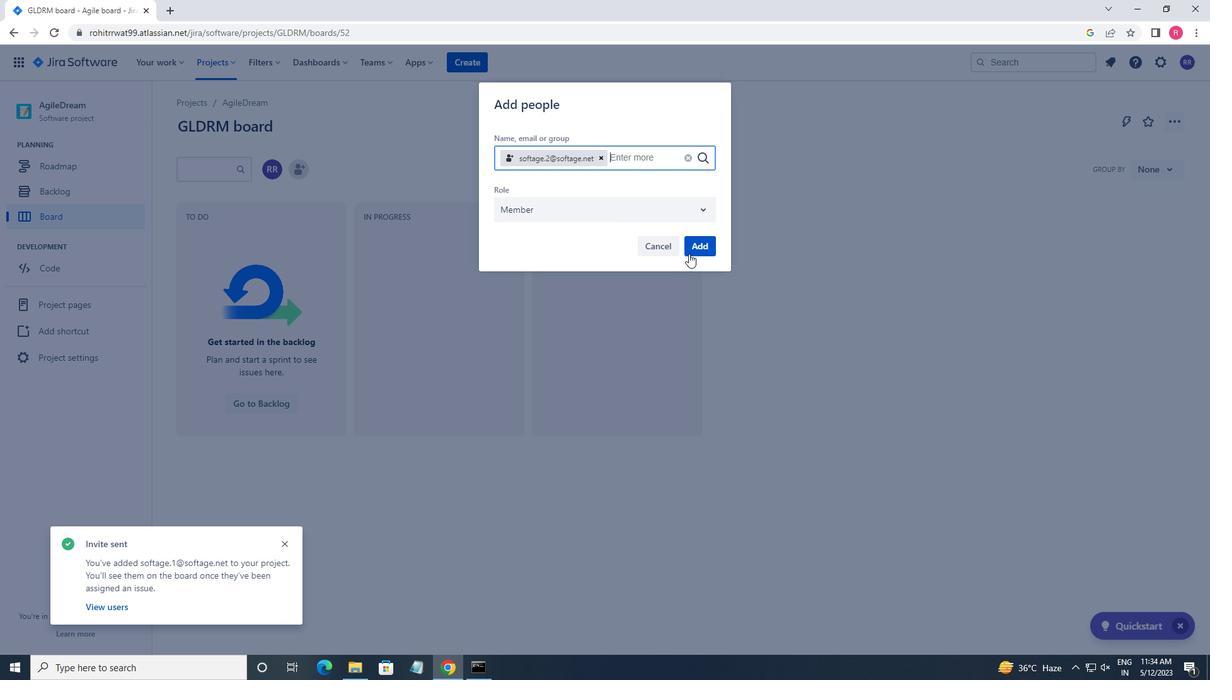 
Action: Mouse pressed left at (702, 254)
Screenshot: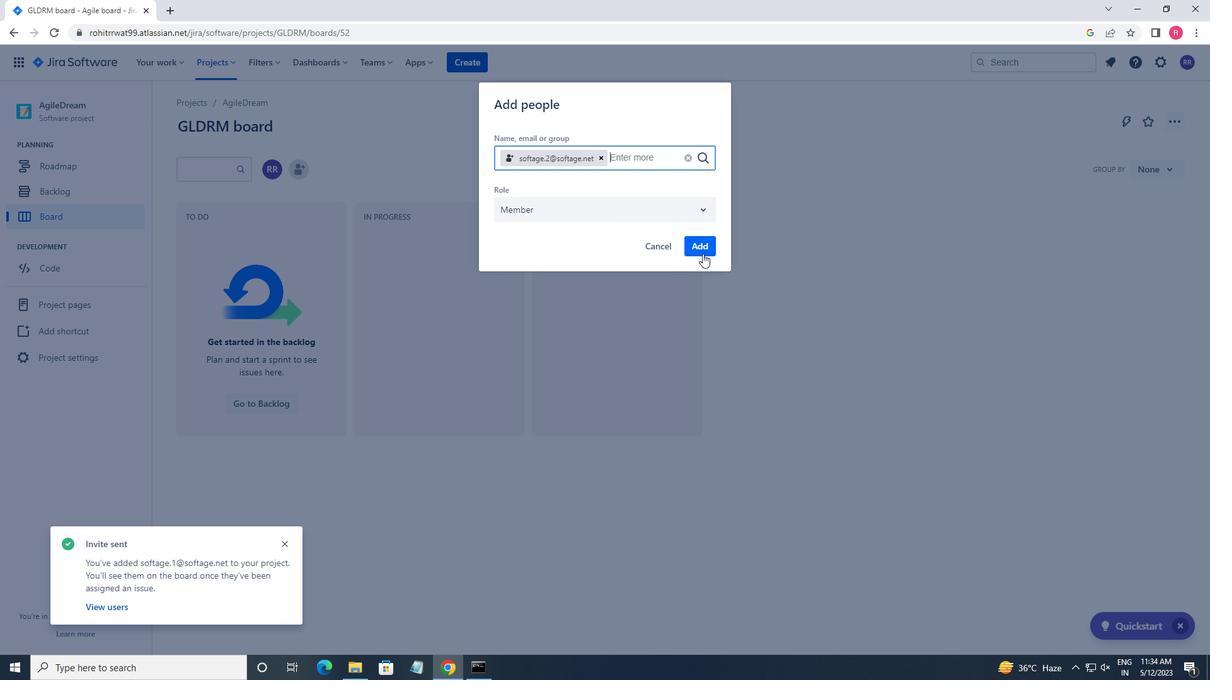 
